 Task: Log work in the project AztecBridge for the issue 'Develop a new feature to allow for voice recognition and transcription' spent time as '6w 5d 23h 6m' and remaining time as '6w 4d 6h 24m' and add a flag. Now add the issue to the epic 'Data Warehousing Implementation'. Log work in the project AztecBridge for the issue 'Implement a new feature to allow for advanced search capabilities' spent time as '6w 4d 6h 50m' and remaining time as '2w 3d 9h 51m' and clone the issue. Now add the issue to the epic 'Search Engine Marketing (SEM) Implementation'
Action: Mouse moved to (252, 70)
Screenshot: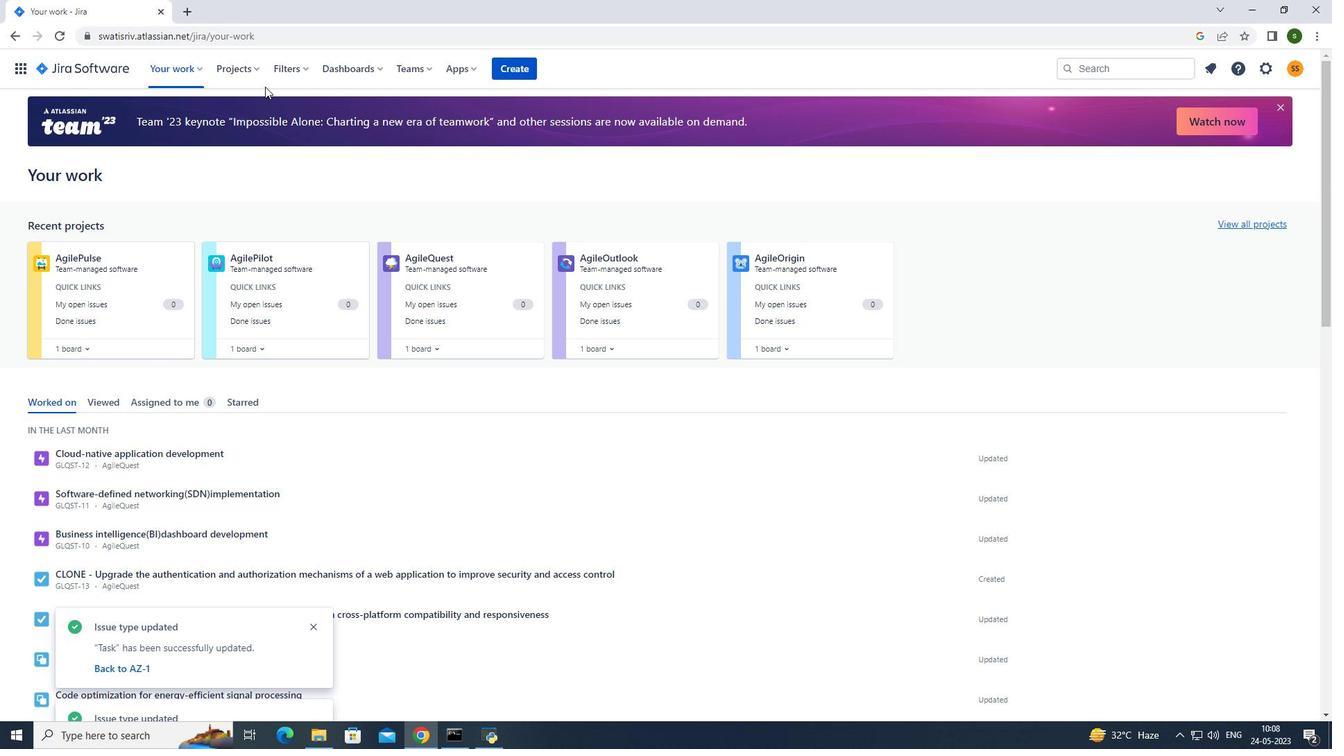 
Action: Mouse pressed left at (252, 70)
Screenshot: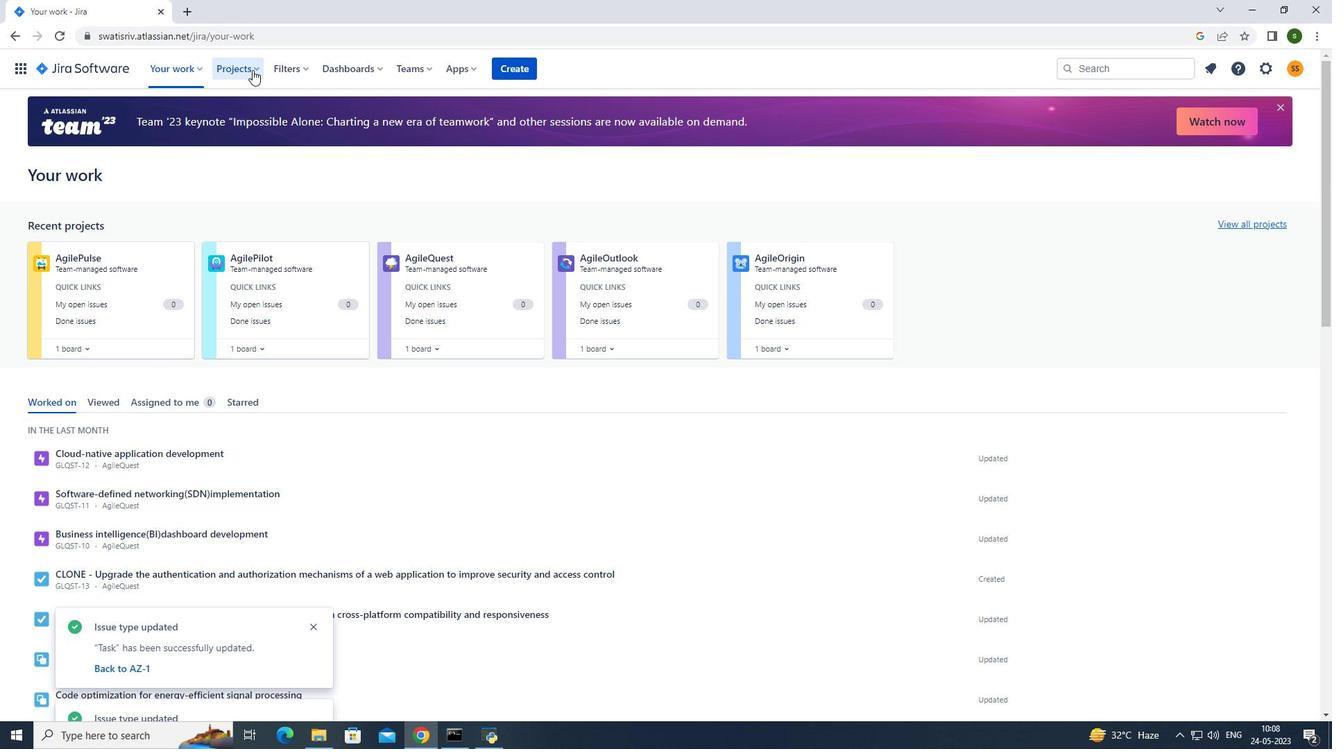 
Action: Mouse moved to (263, 122)
Screenshot: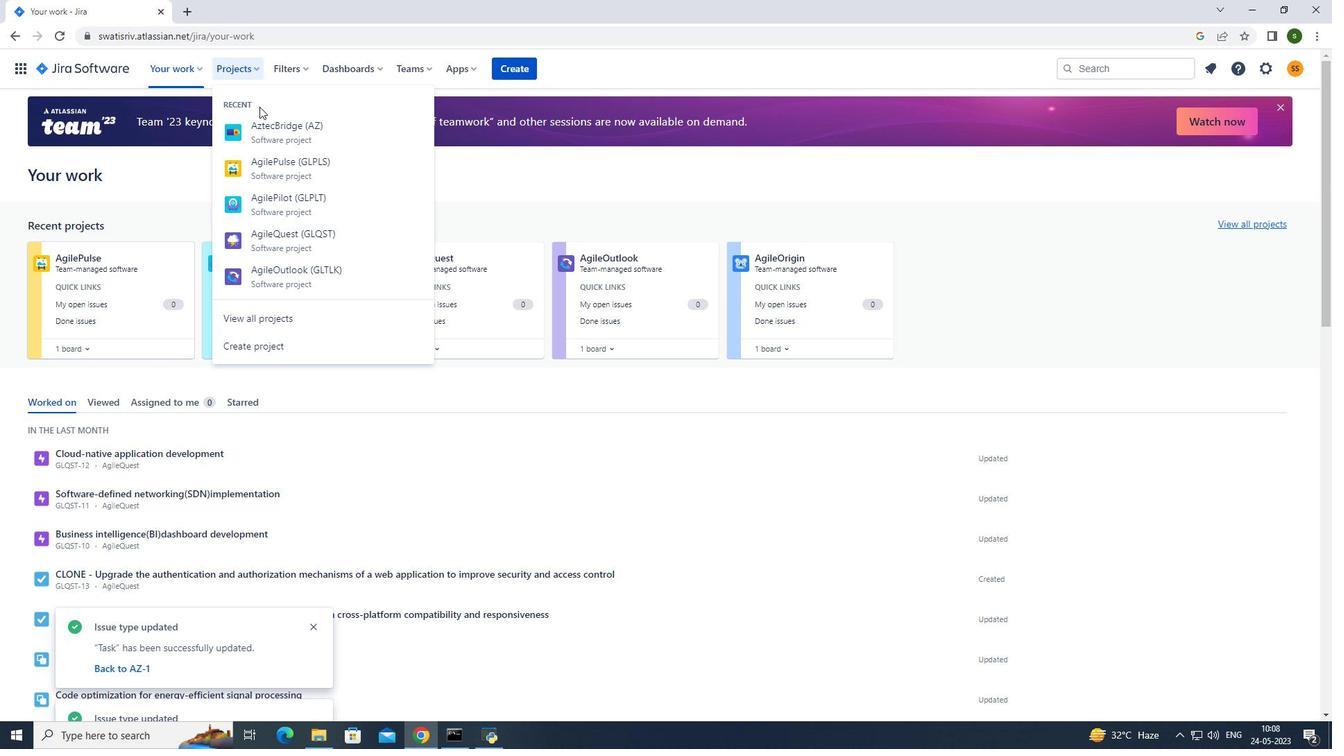 
Action: Mouse pressed left at (263, 122)
Screenshot: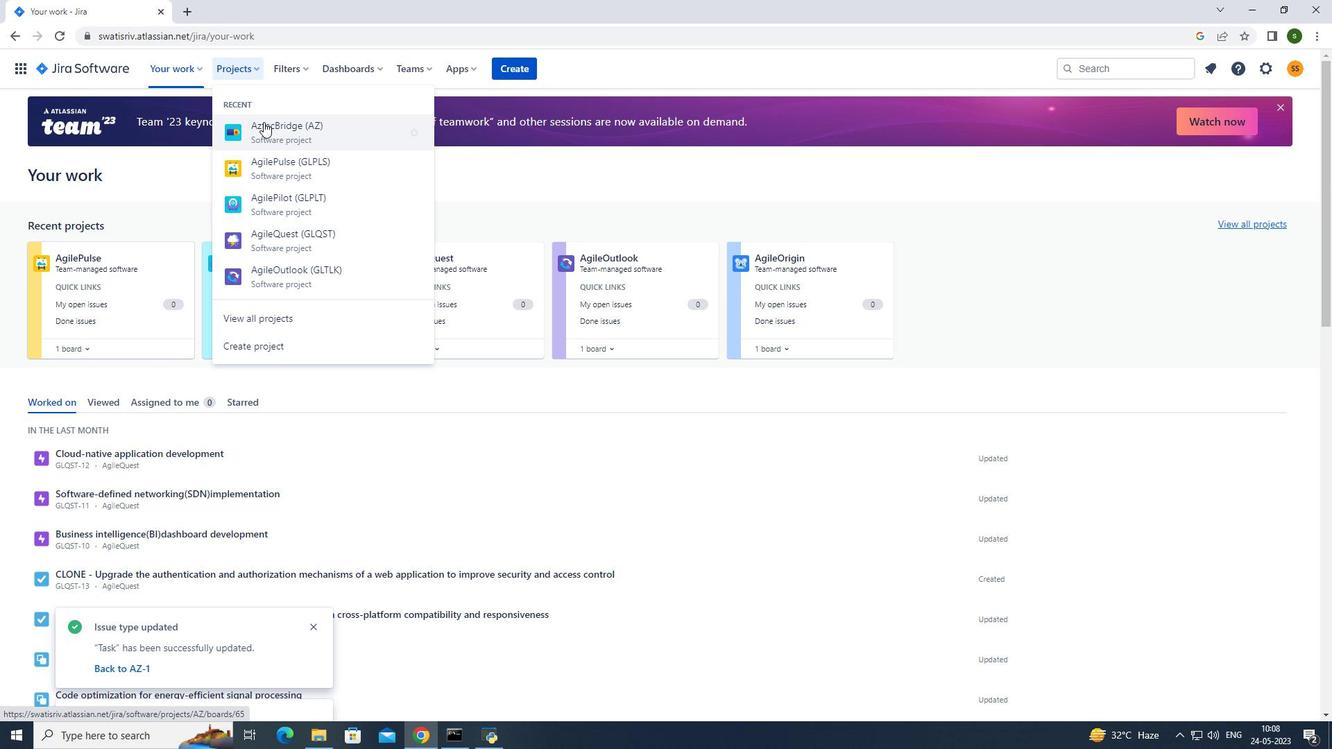 
Action: Mouse moved to (123, 217)
Screenshot: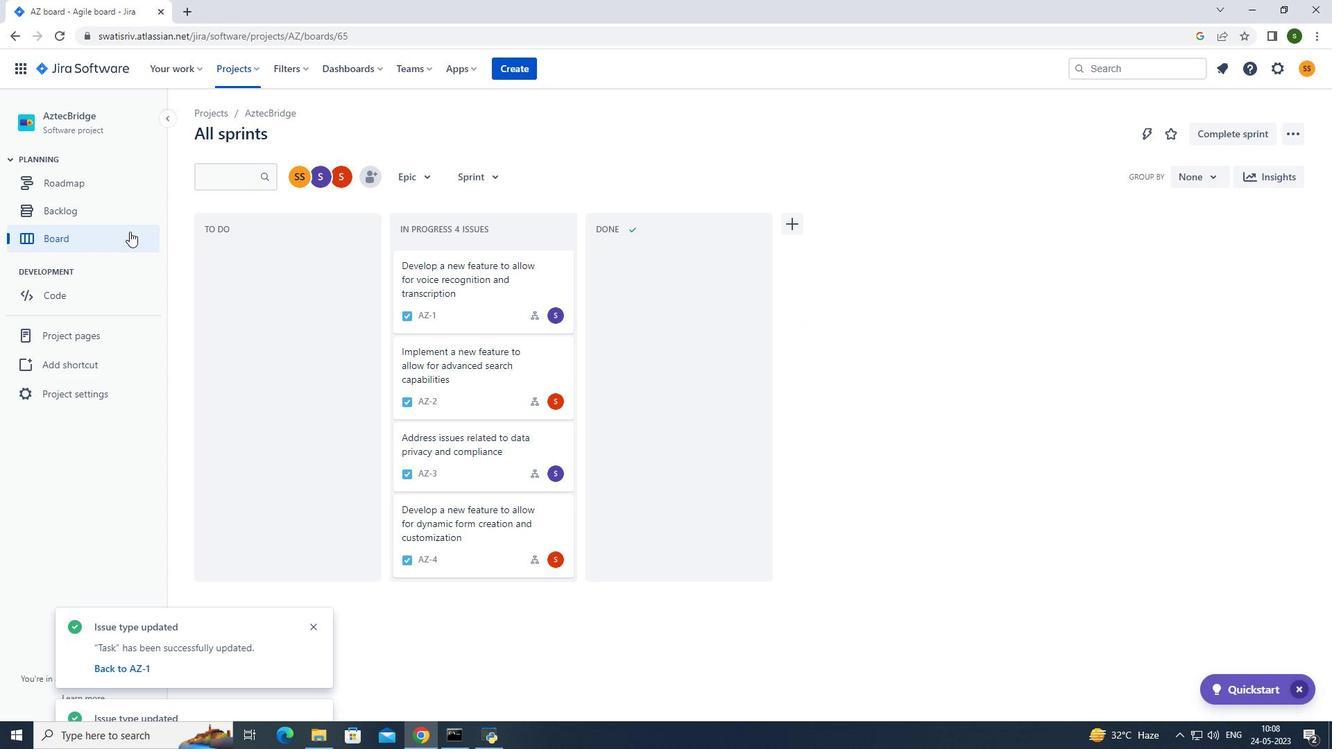 
Action: Mouse pressed left at (123, 217)
Screenshot: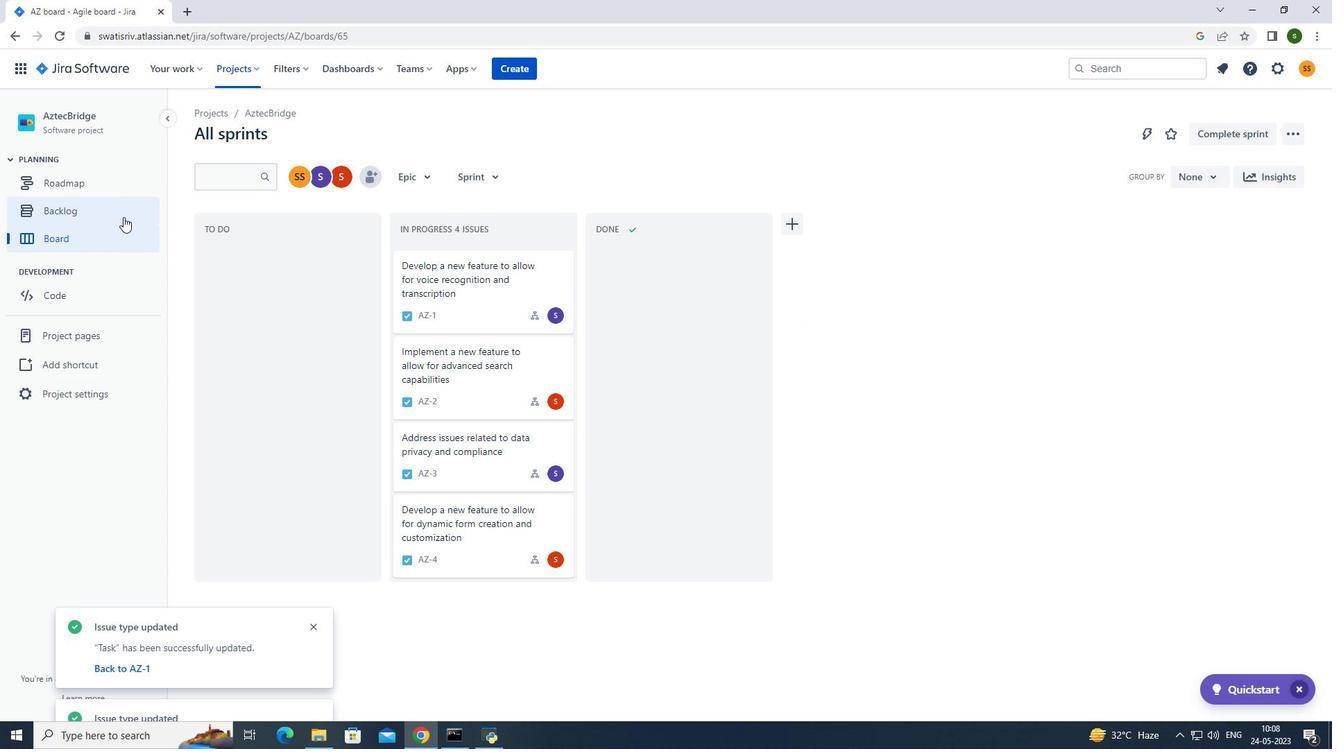 
Action: Mouse moved to (987, 246)
Screenshot: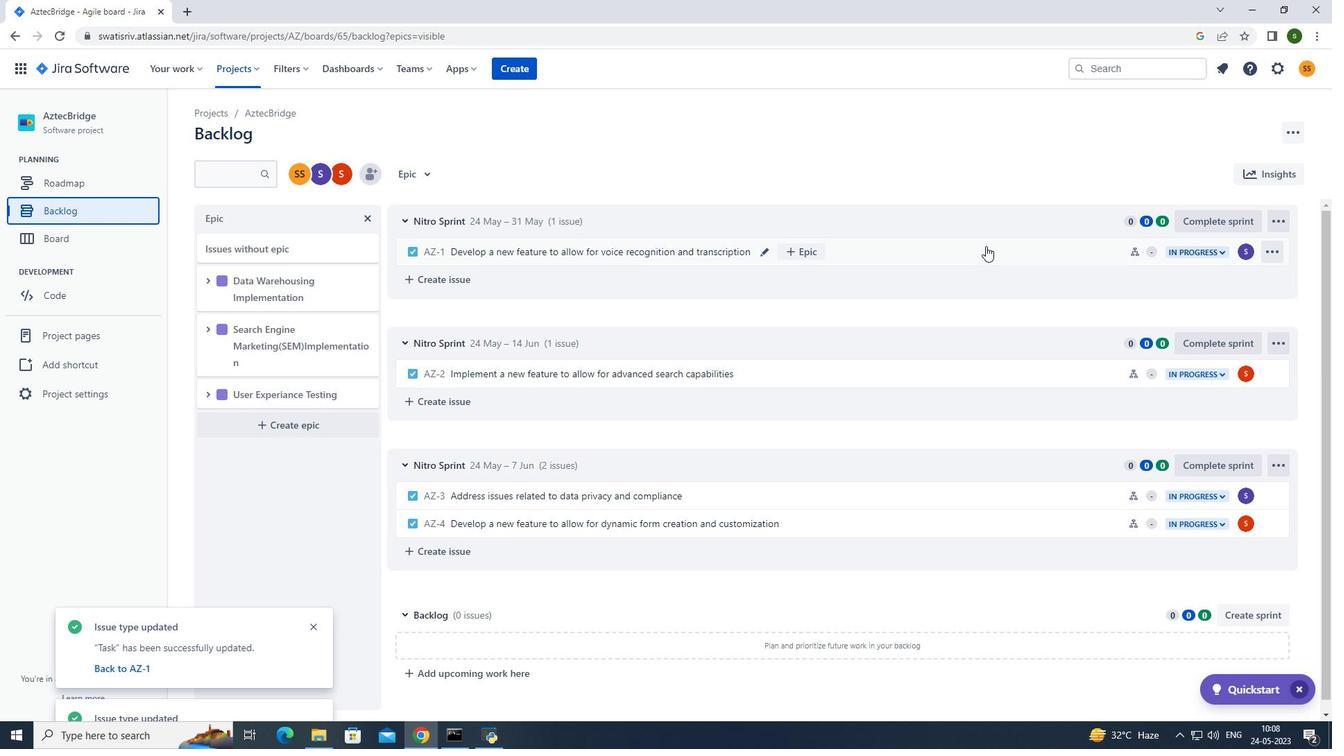 
Action: Mouse pressed left at (987, 246)
Screenshot: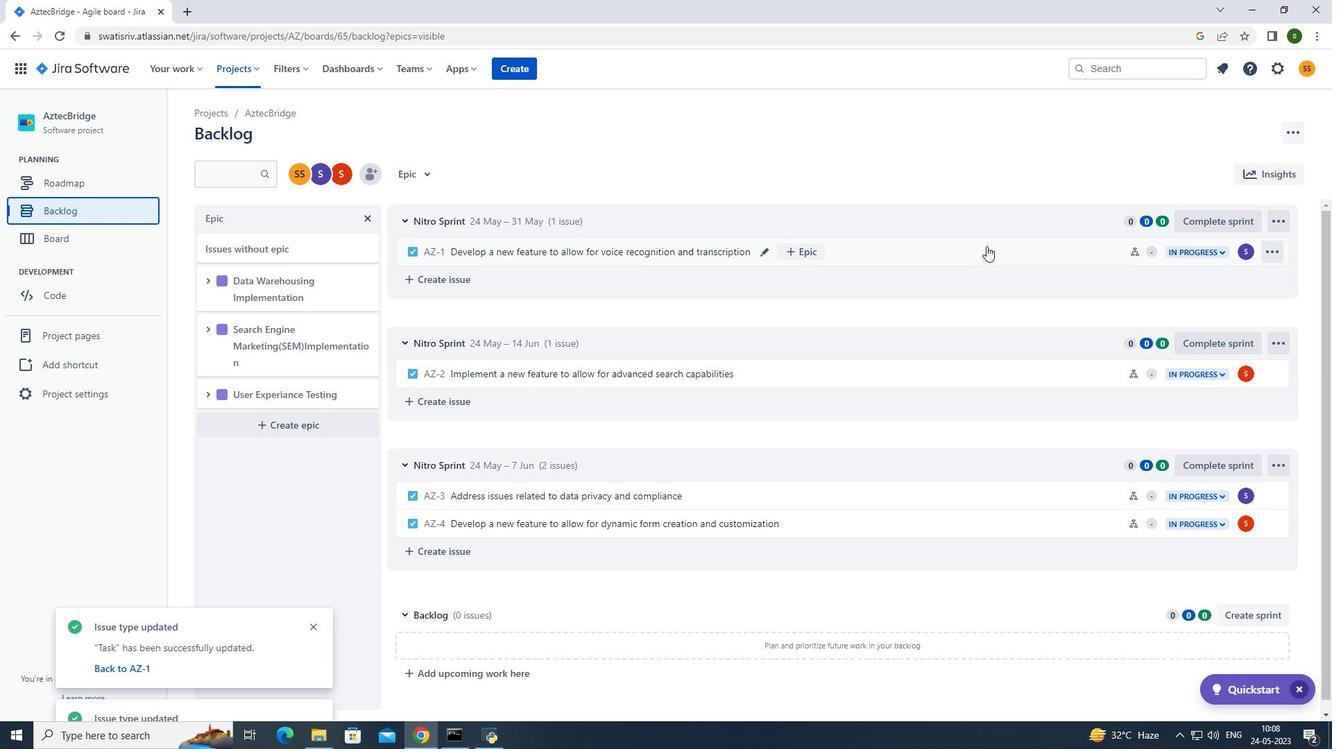 
Action: Mouse moved to (1271, 208)
Screenshot: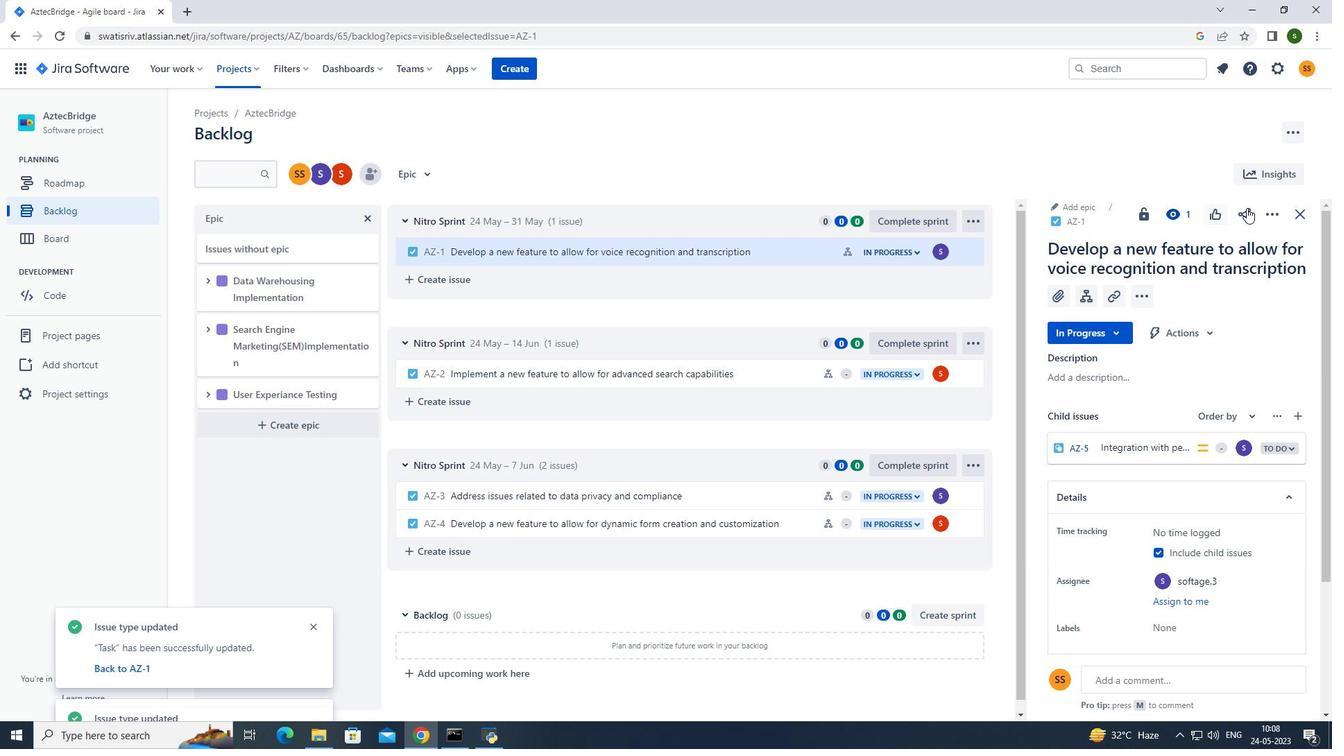 
Action: Mouse pressed left at (1271, 208)
Screenshot: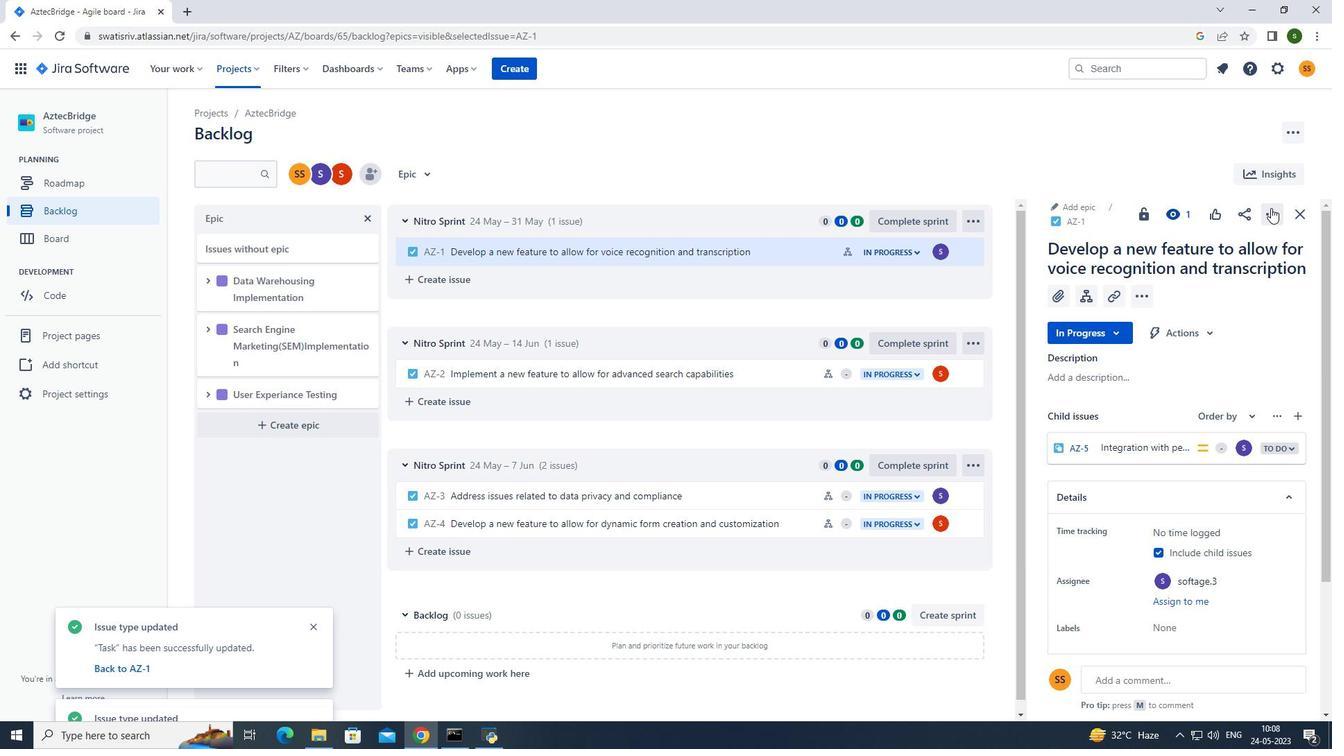 
Action: Mouse moved to (1253, 245)
Screenshot: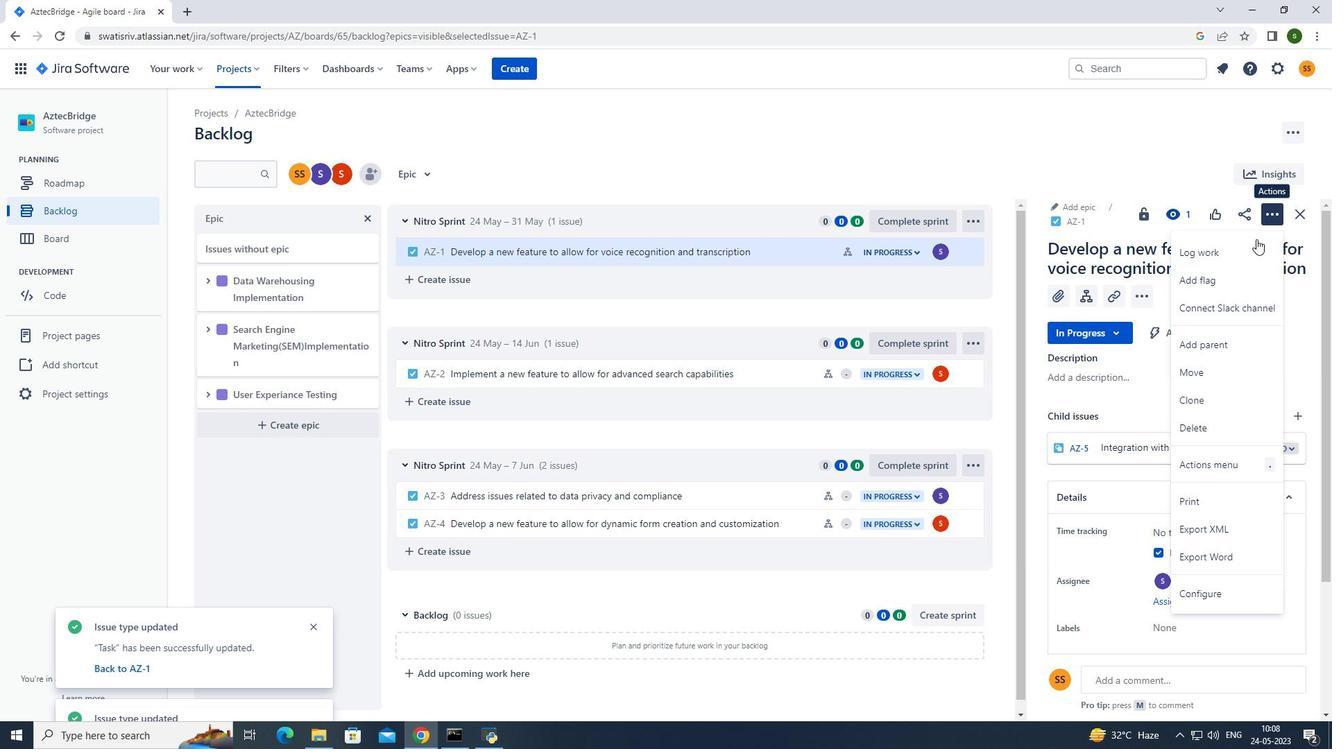
Action: Mouse pressed left at (1253, 245)
Screenshot: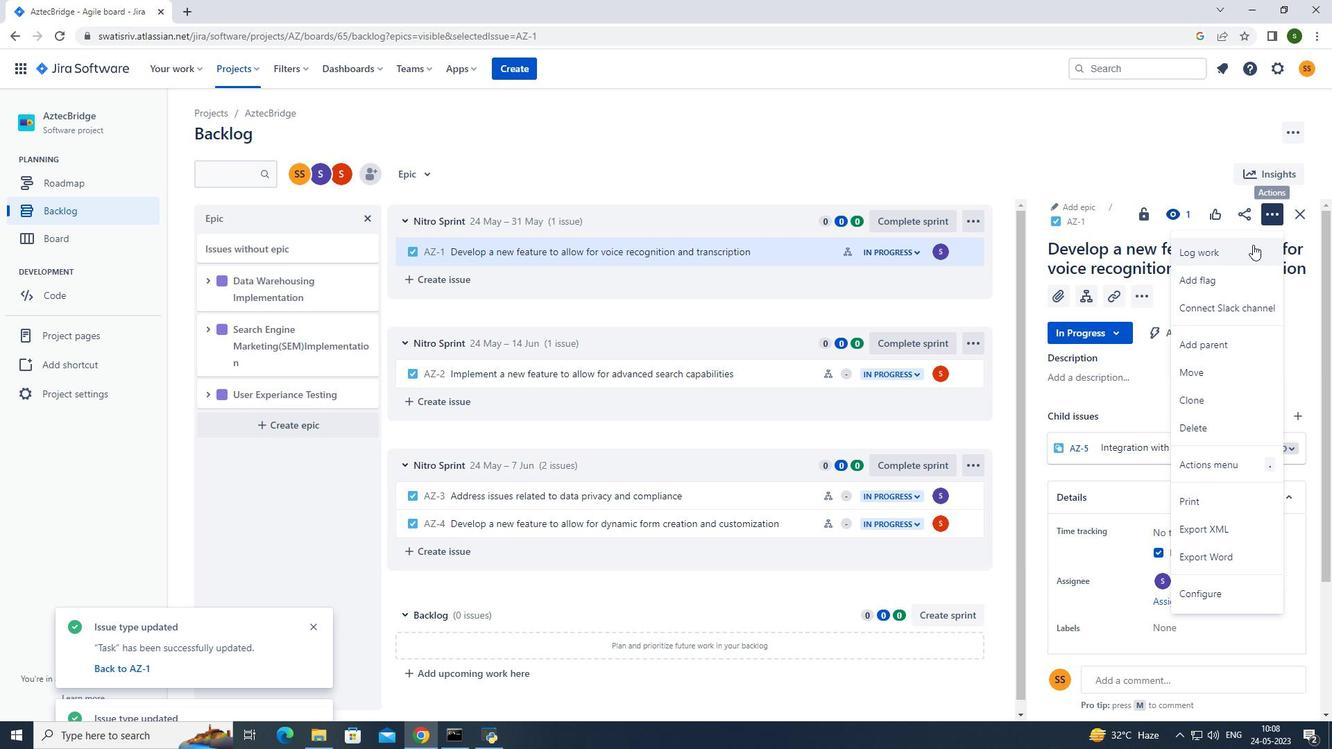 
Action: Mouse moved to (567, 212)
Screenshot: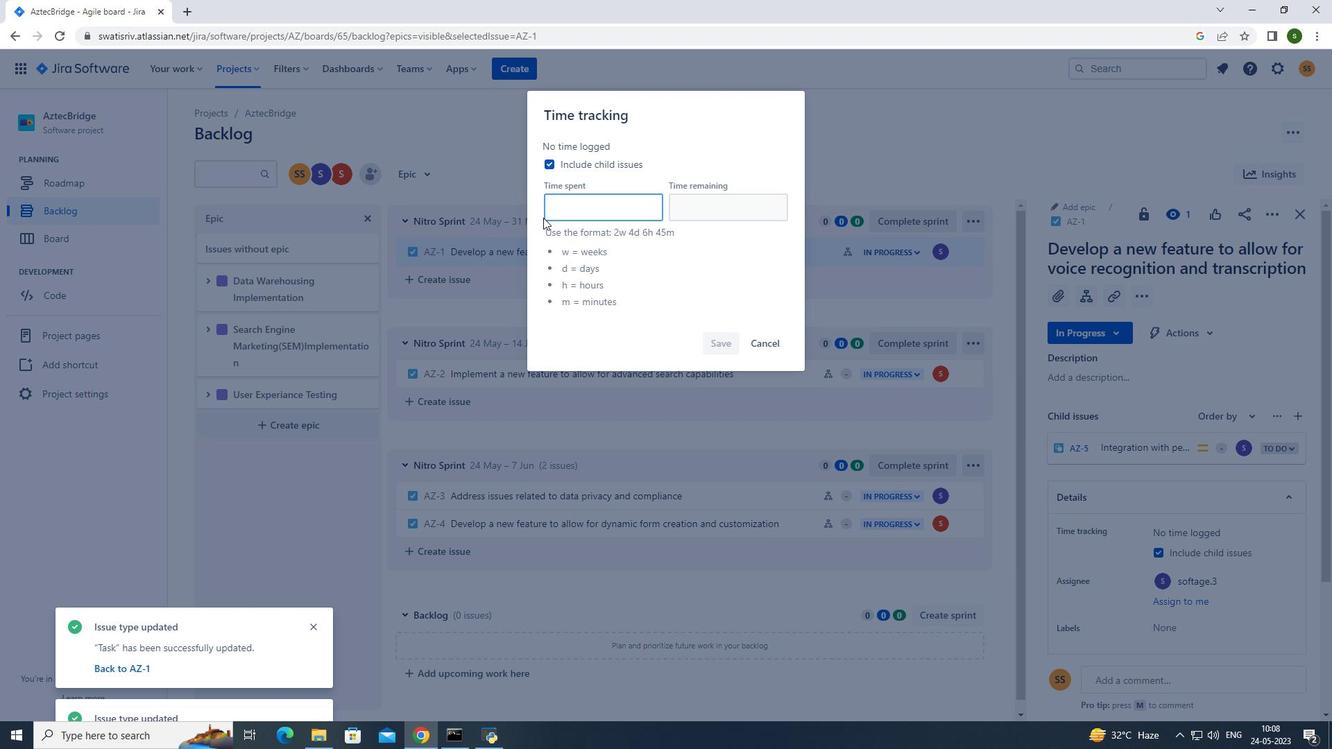 
Action: Mouse pressed left at (567, 212)
Screenshot: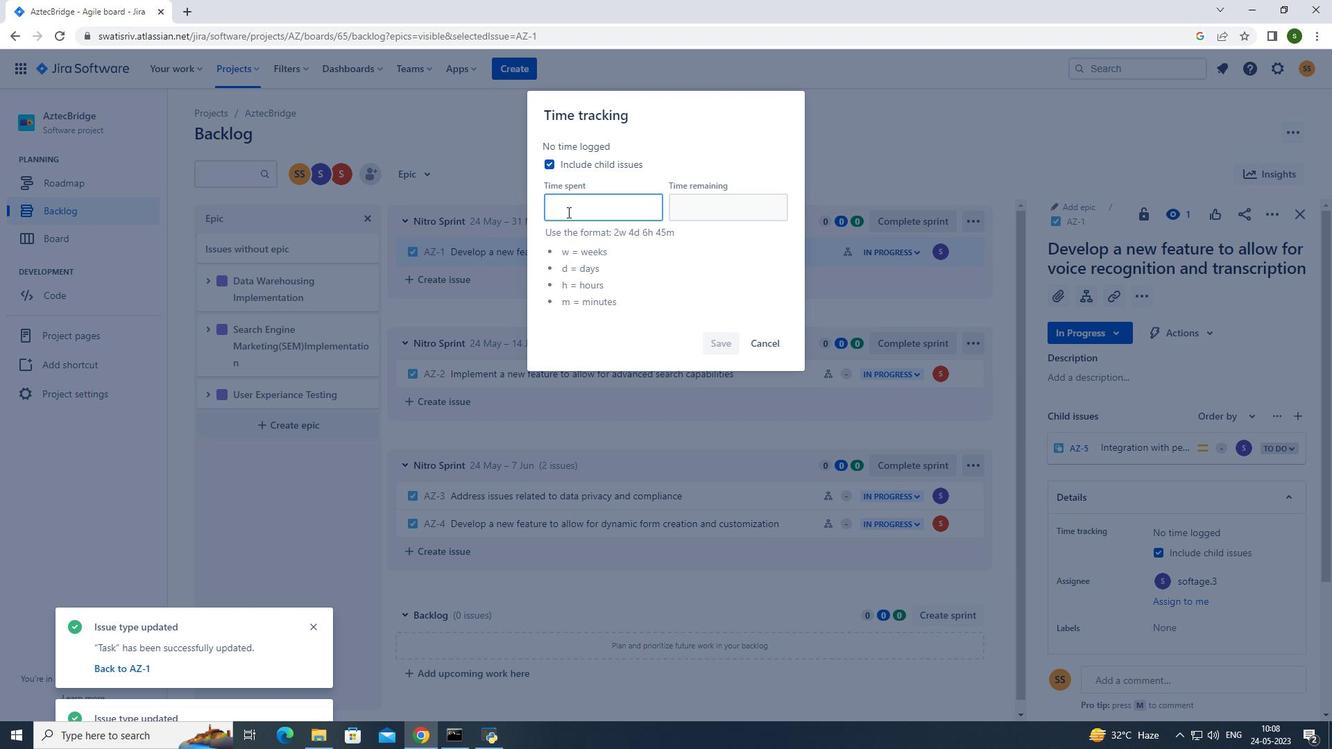 
Action: Key pressed 6<Key.caps_lock>W<Key.backspace><Key.caps_lock>w<Key.space>5d<Key.space>23h<Key.space>6m
Screenshot: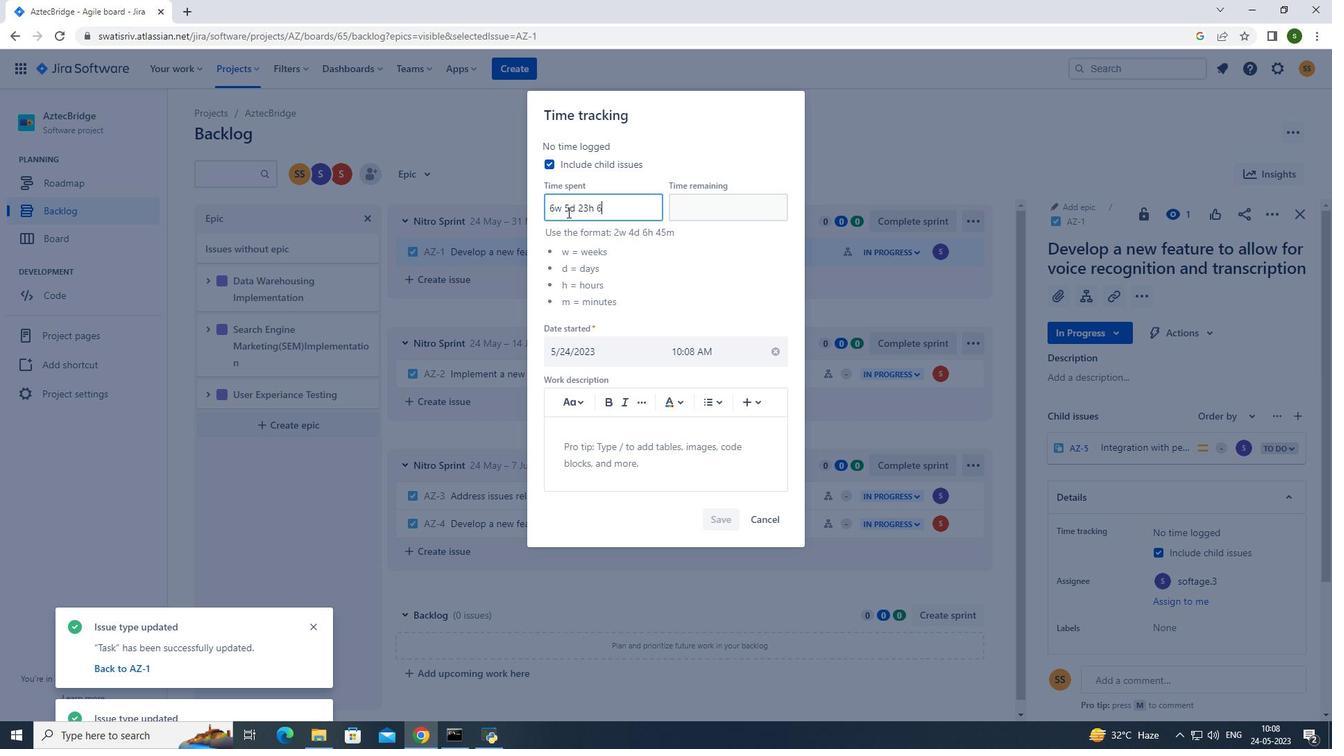
Action: Mouse moved to (746, 211)
Screenshot: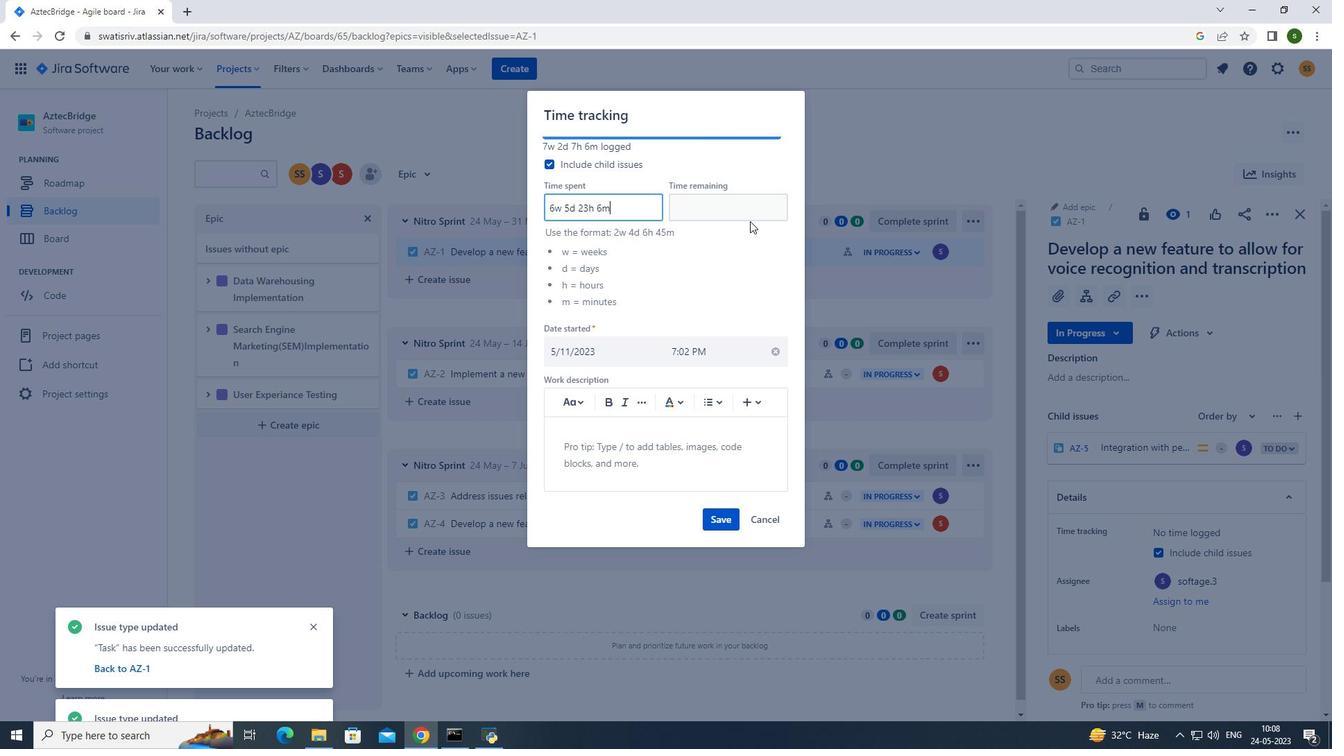 
Action: Mouse pressed left at (746, 211)
Screenshot: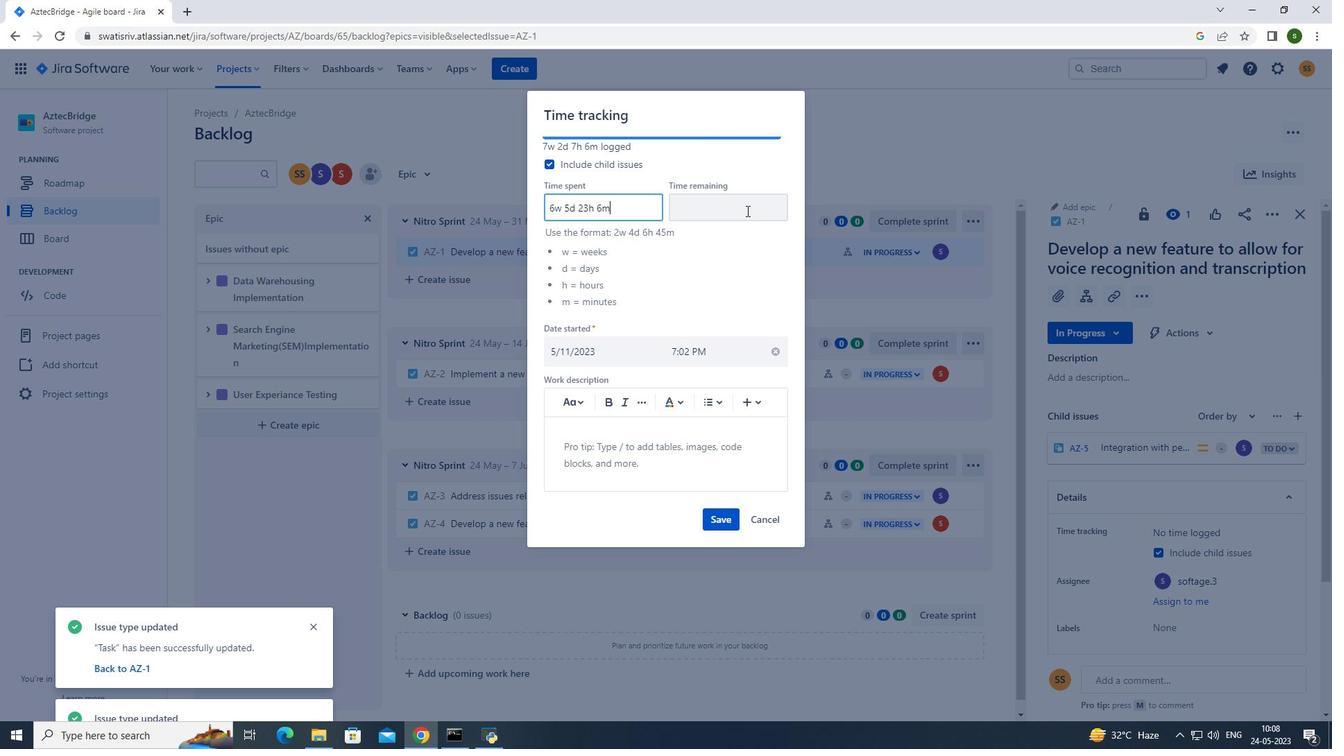 
Action: Mouse moved to (744, 211)
Screenshot: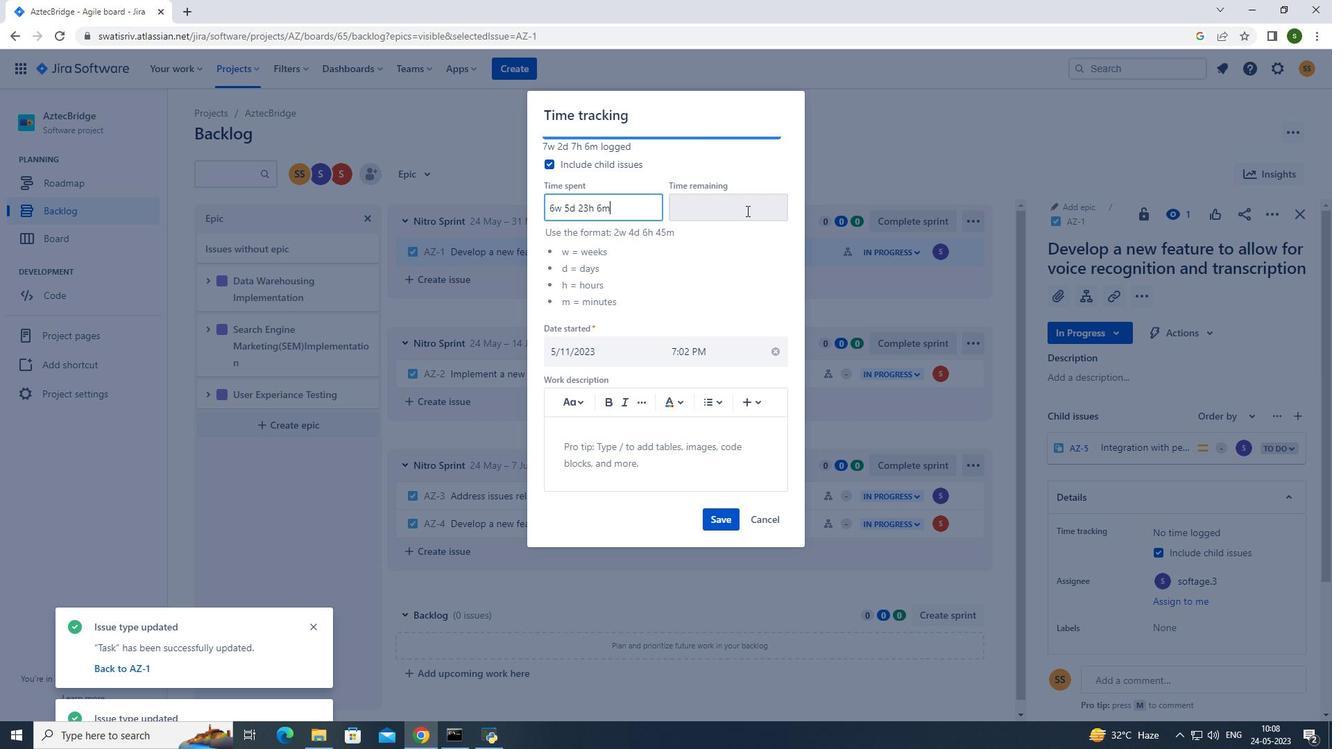 
Action: Key pressed 6w<Key.space>4d<Key.space>6h<Key.space>24m
Screenshot: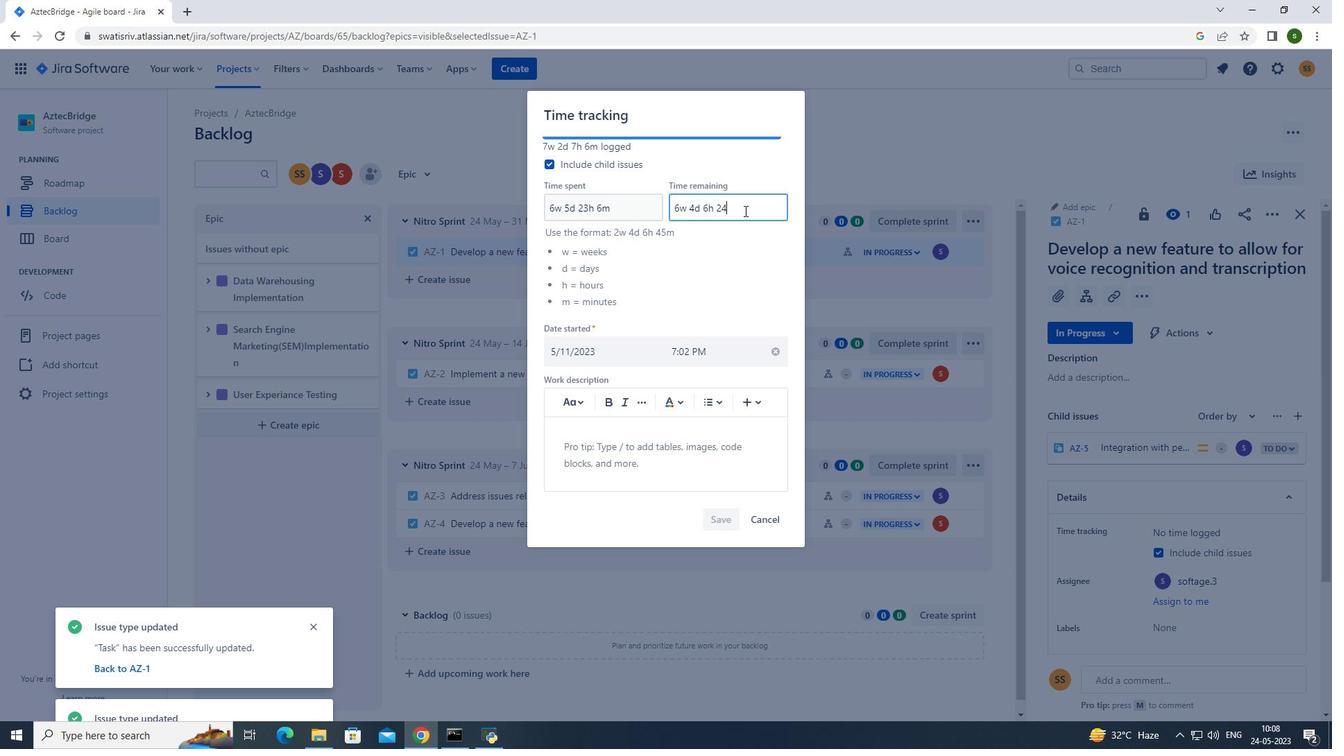 
Action: Mouse moved to (720, 518)
Screenshot: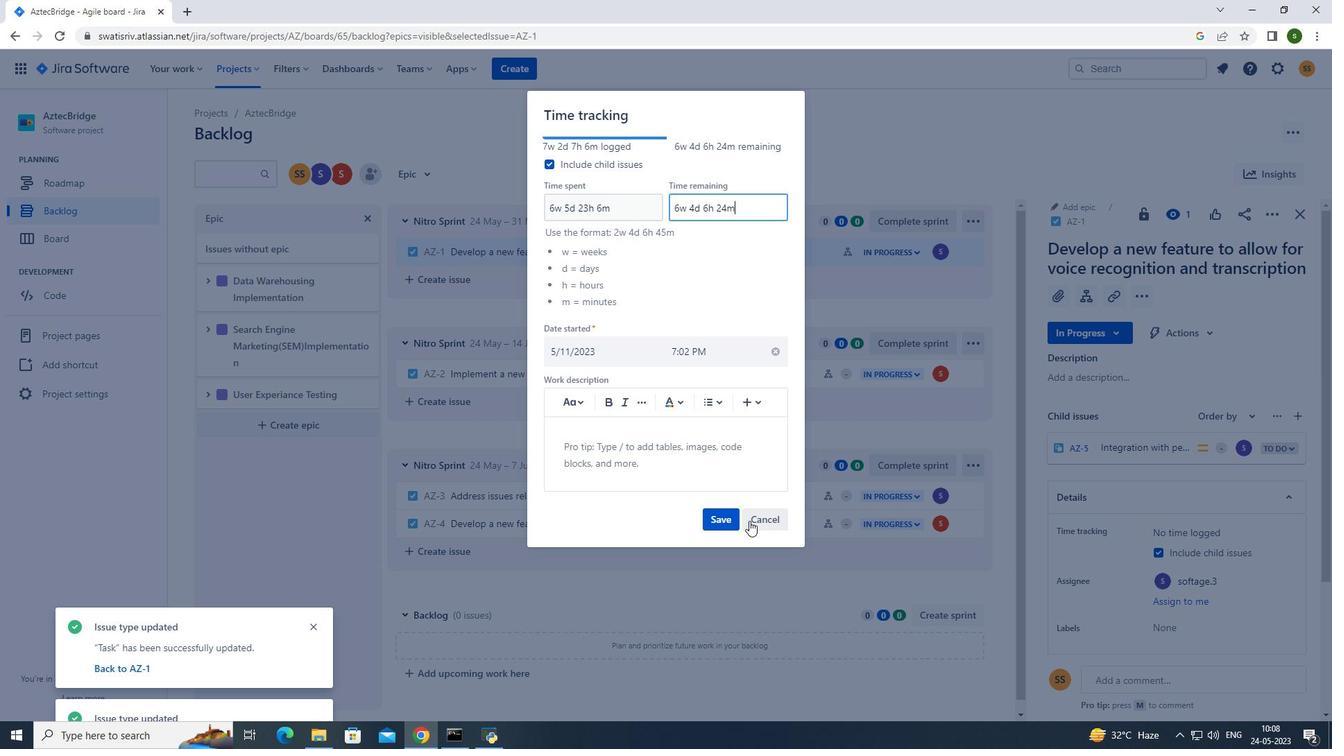 
Action: Mouse pressed left at (720, 518)
Screenshot: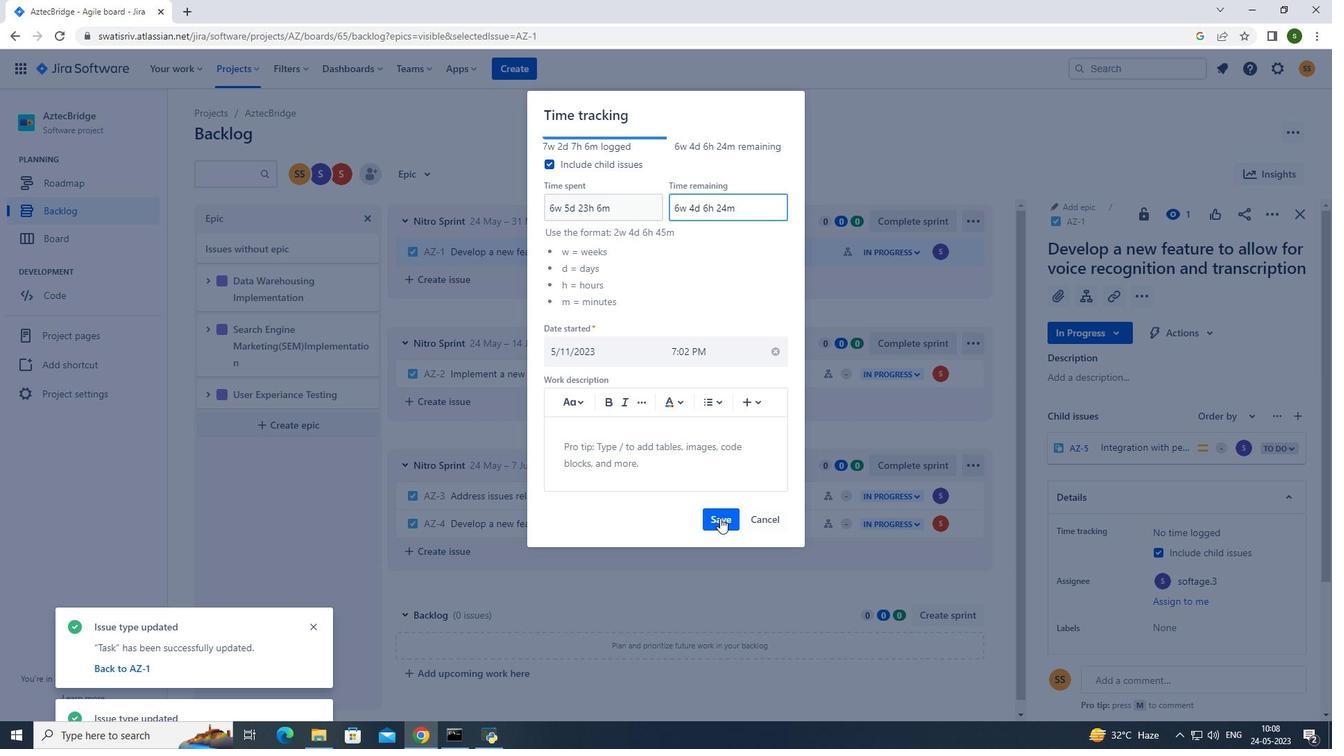 
Action: Mouse moved to (1273, 211)
Screenshot: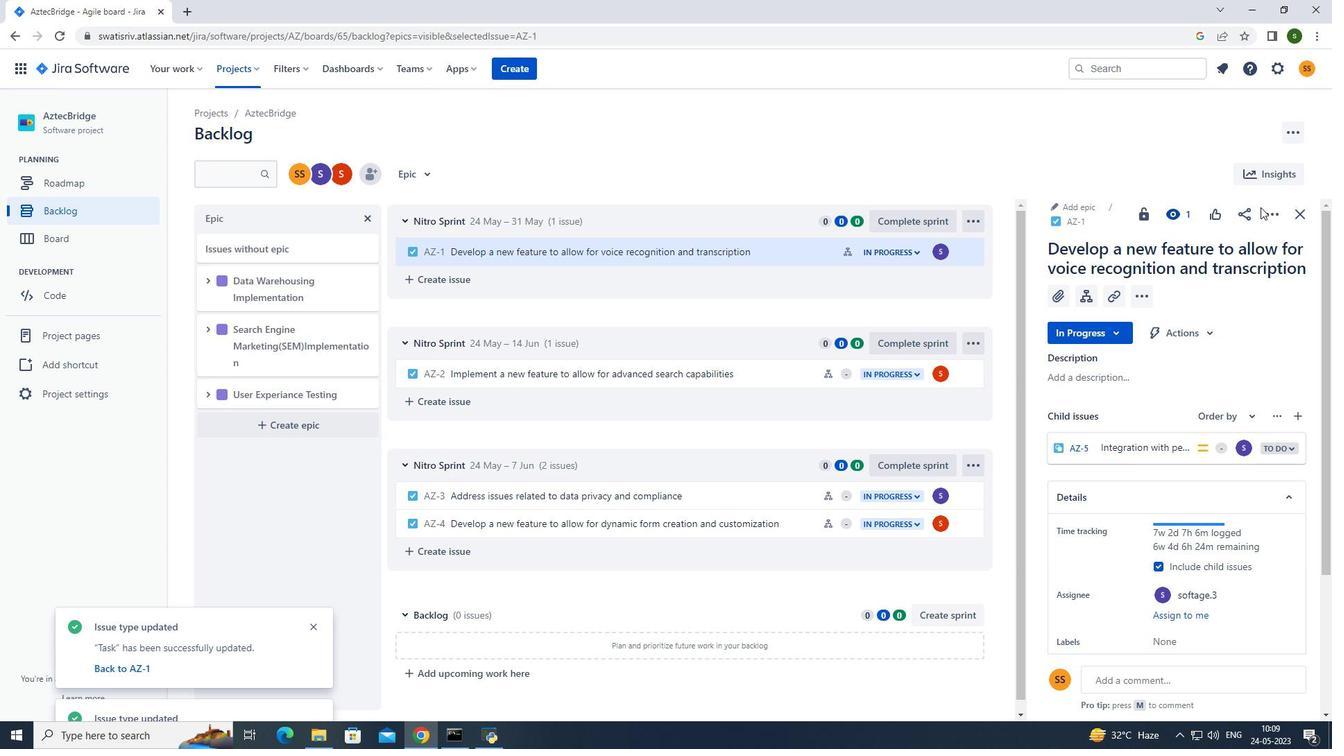 
Action: Mouse pressed left at (1273, 211)
Screenshot: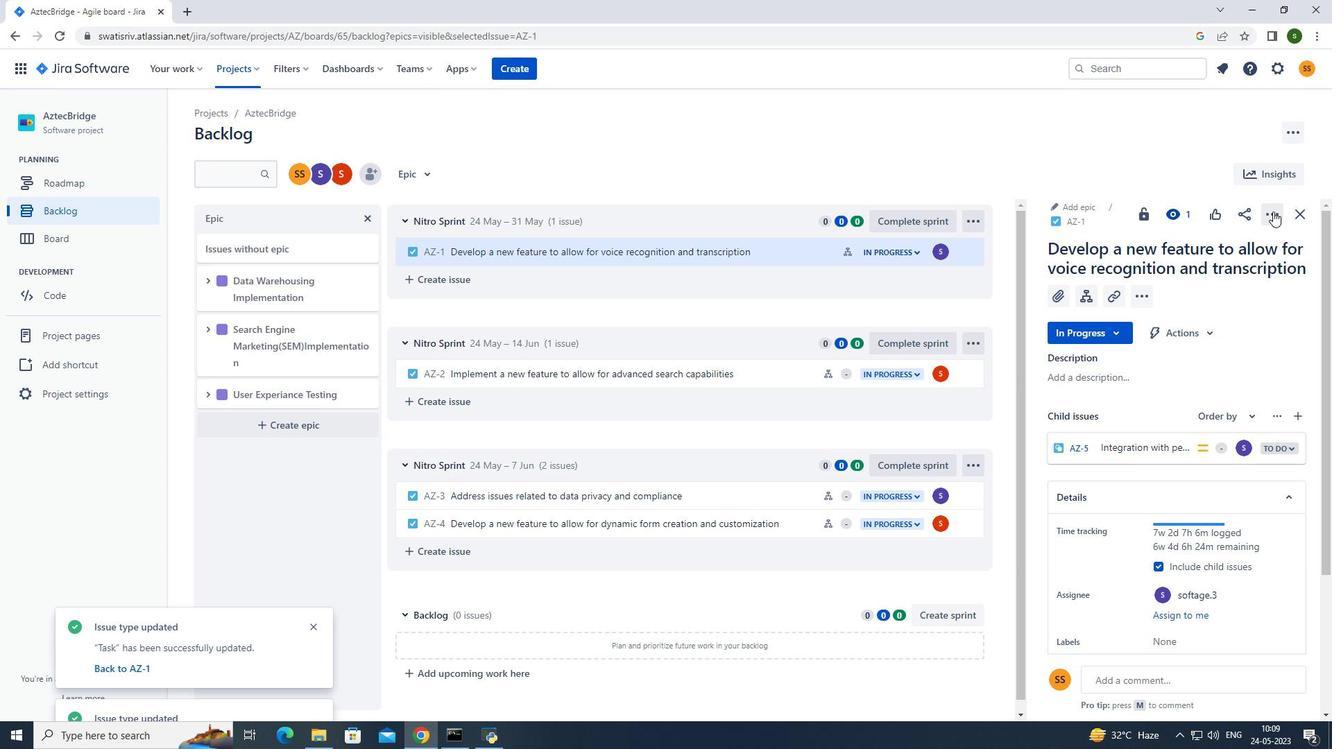 
Action: Mouse moved to (1225, 276)
Screenshot: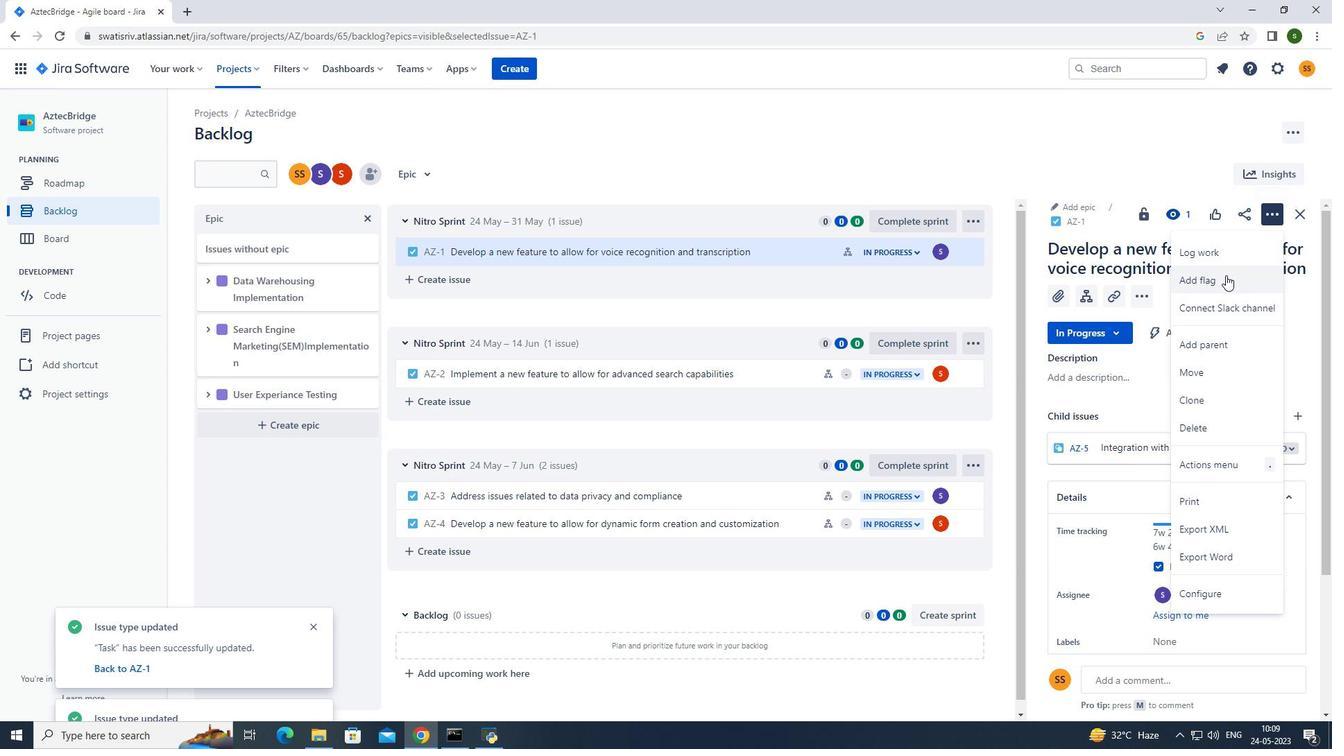 
Action: Mouse pressed left at (1225, 276)
Screenshot: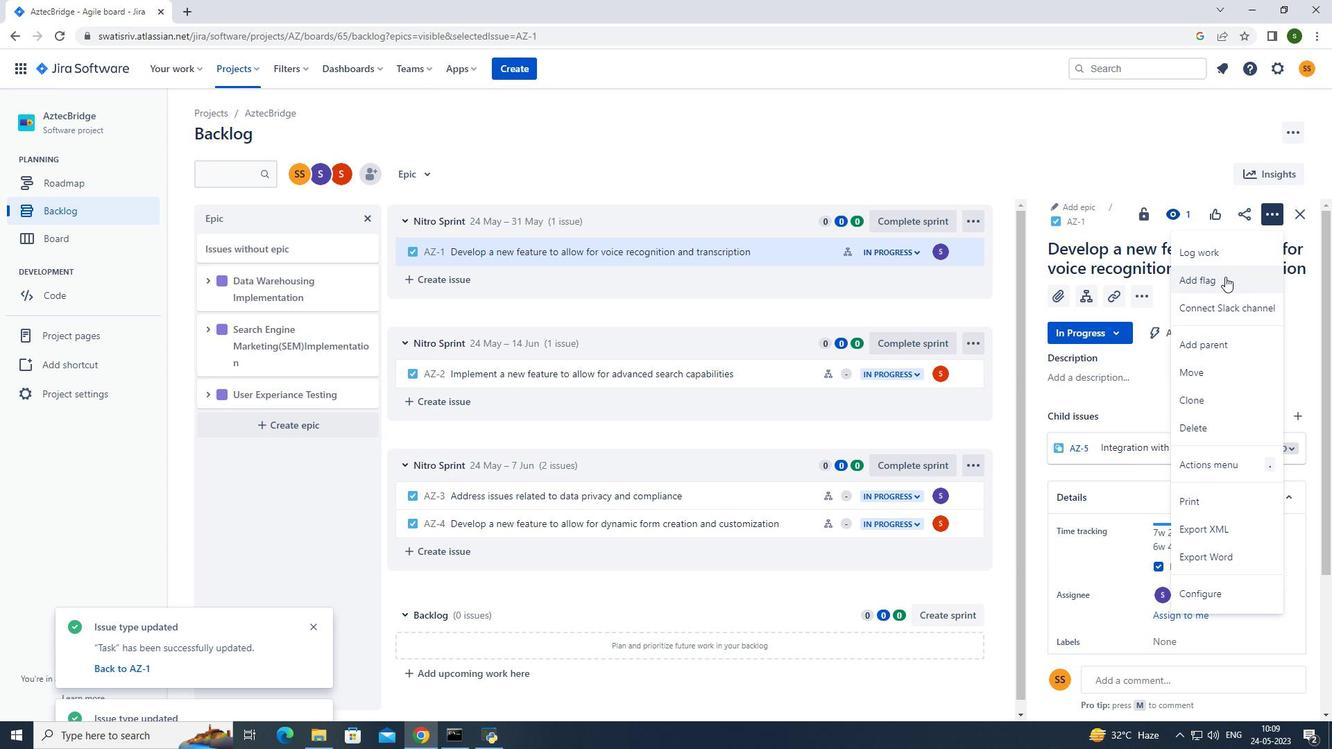 
Action: Mouse moved to (973, 217)
Screenshot: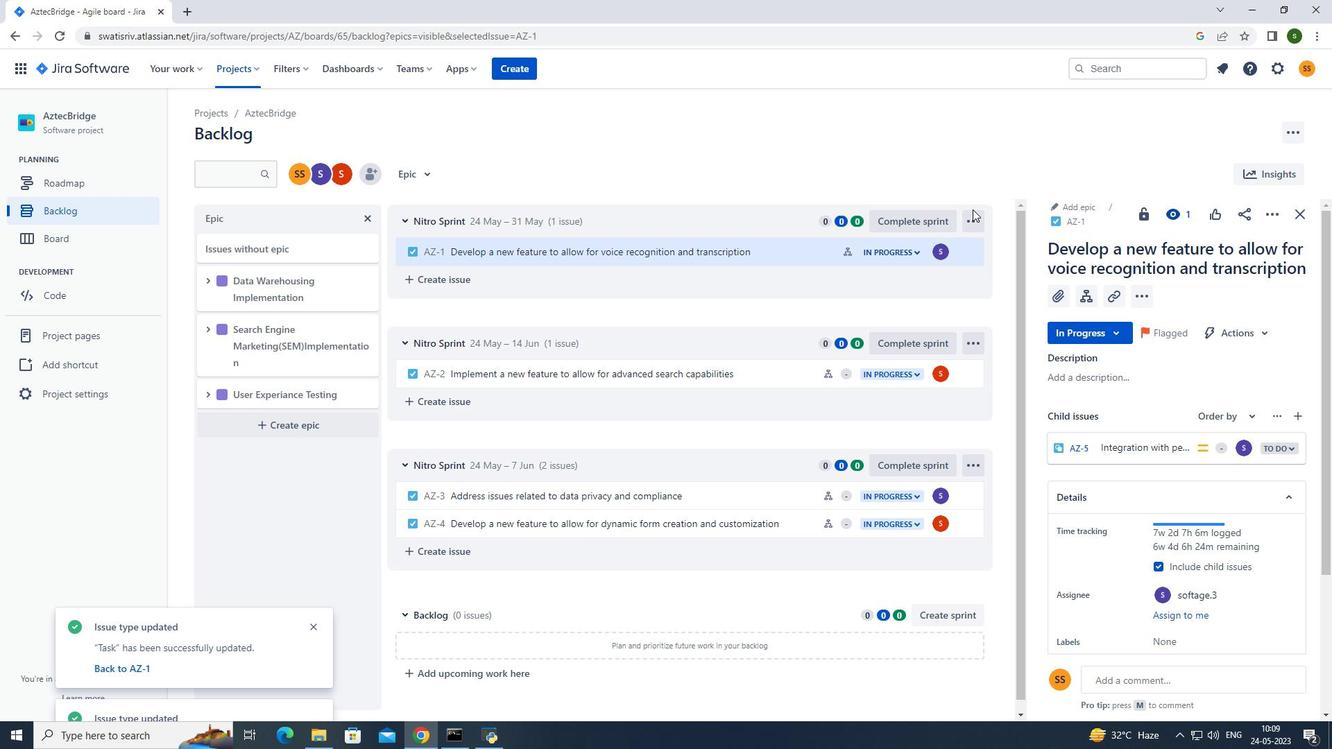 
Action: Mouse pressed left at (973, 217)
Screenshot: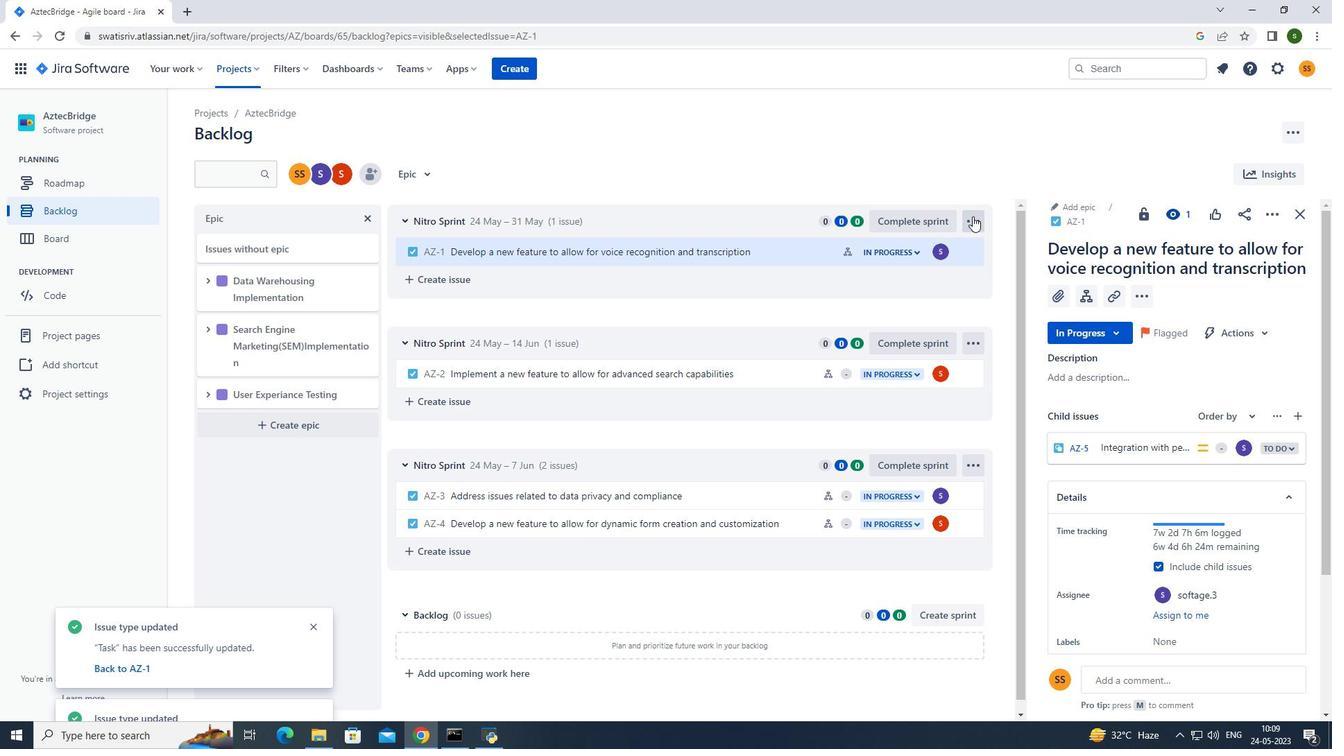
Action: Mouse moved to (1269, 219)
Screenshot: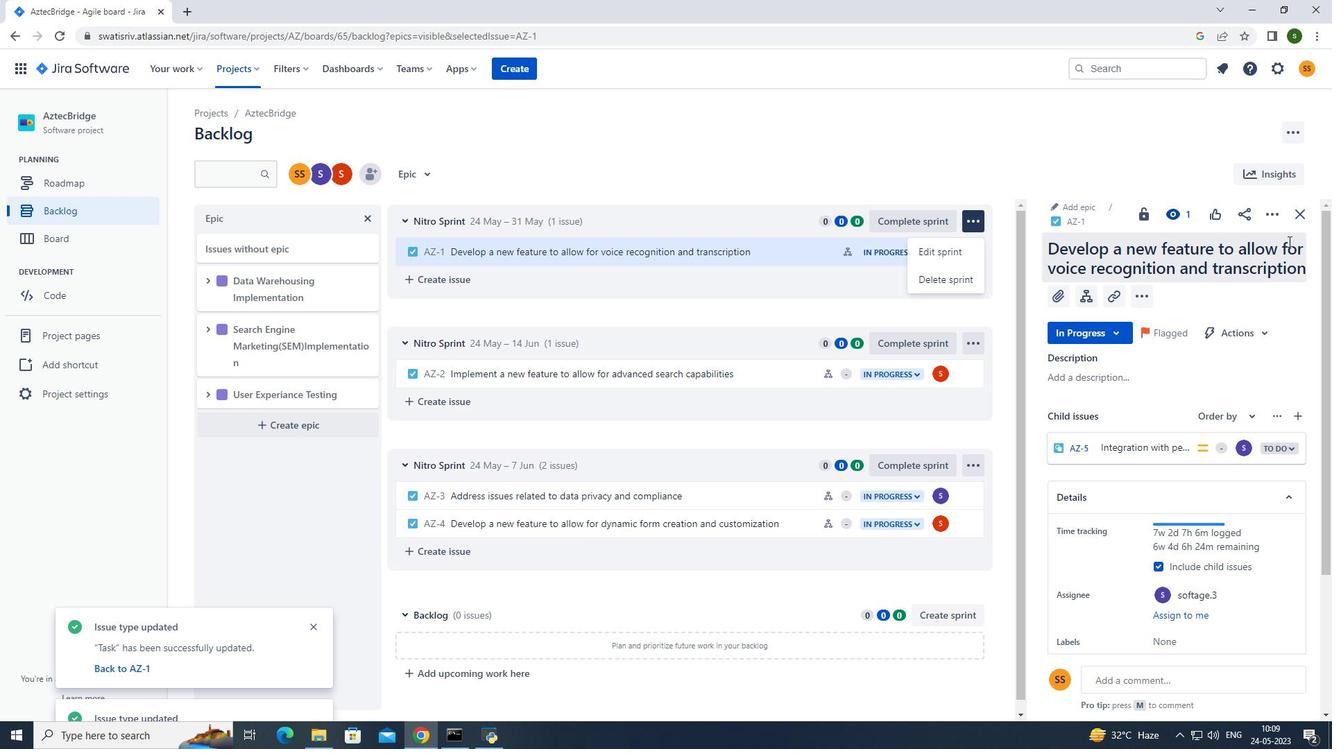 
Action: Mouse pressed left at (1269, 219)
Screenshot: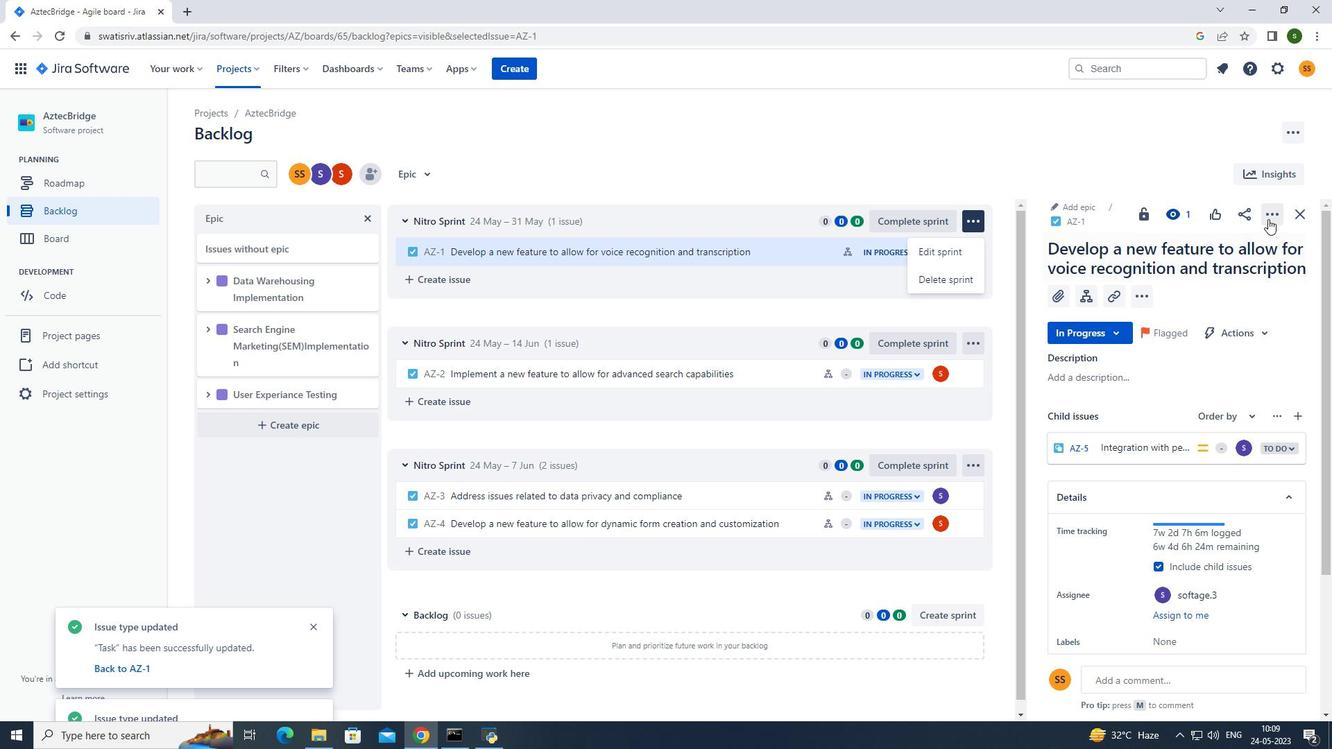 
Action: Mouse pressed left at (1269, 219)
Screenshot: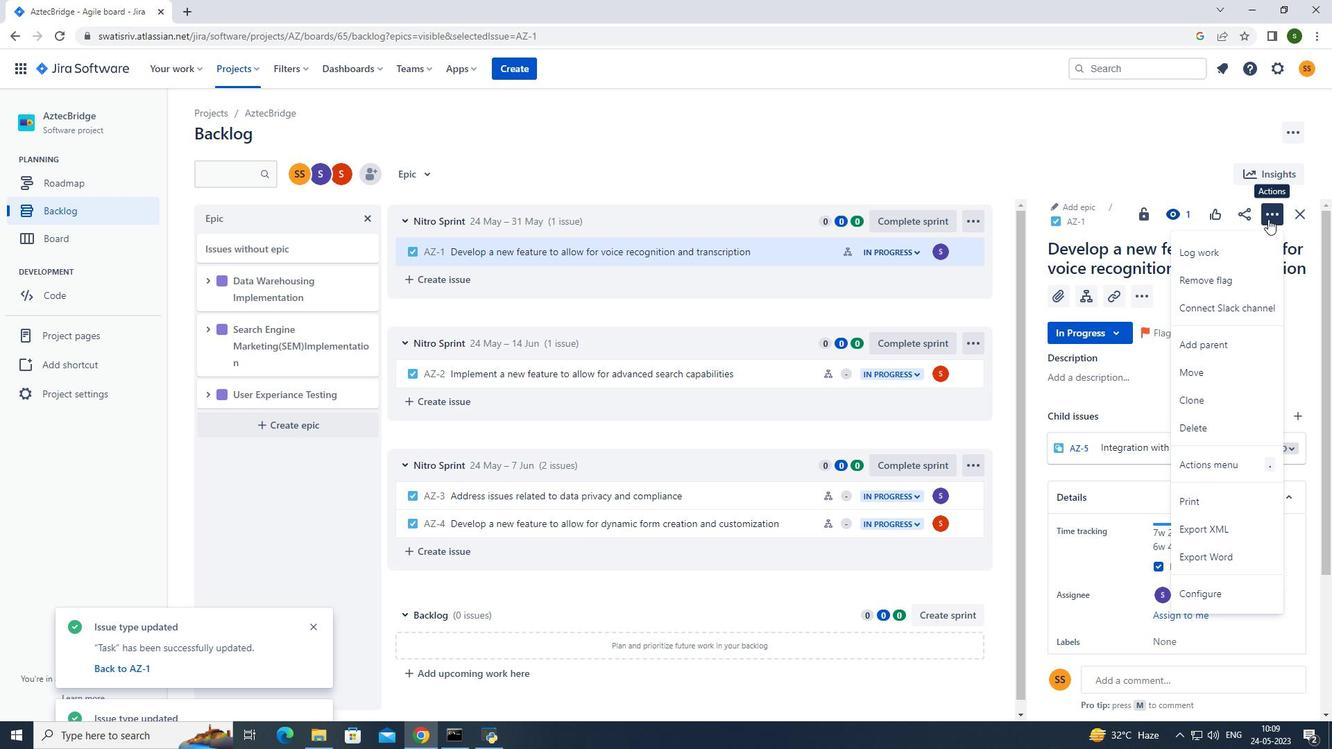 
Action: Mouse moved to (422, 174)
Screenshot: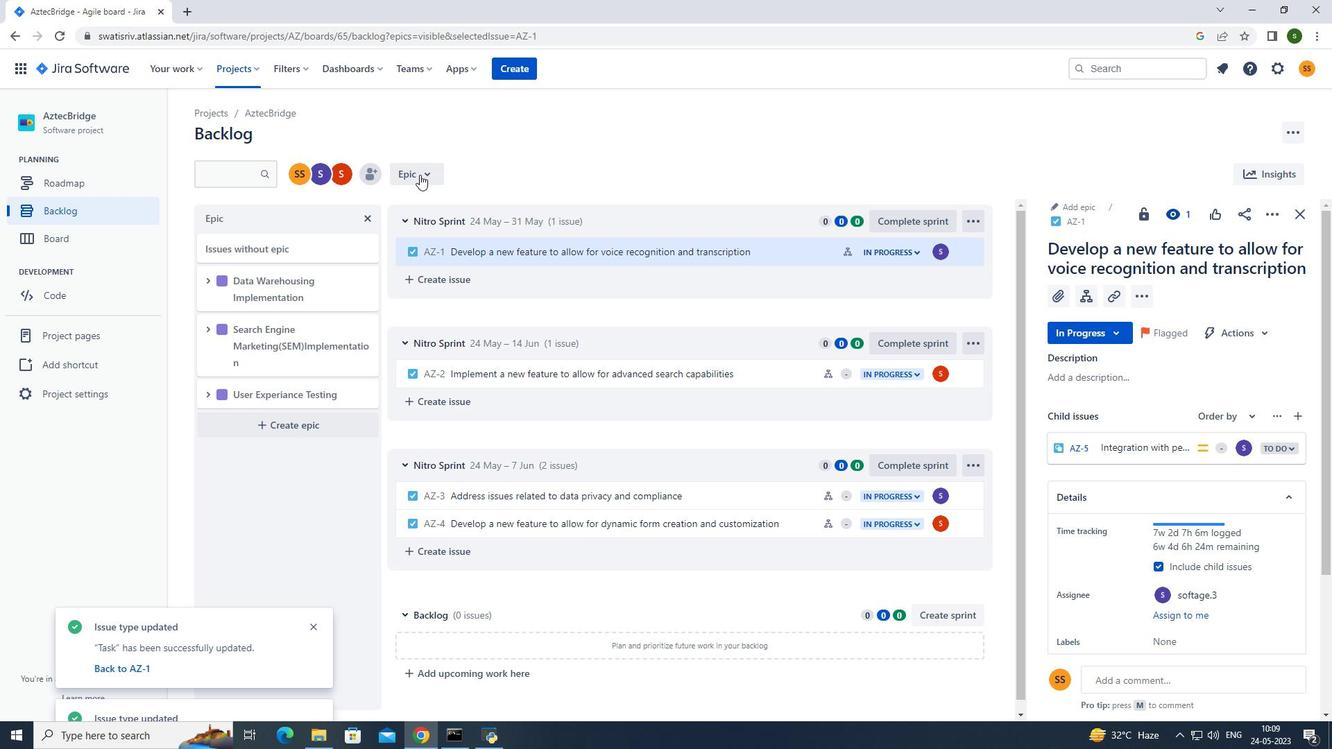 
Action: Mouse pressed left at (422, 174)
Screenshot: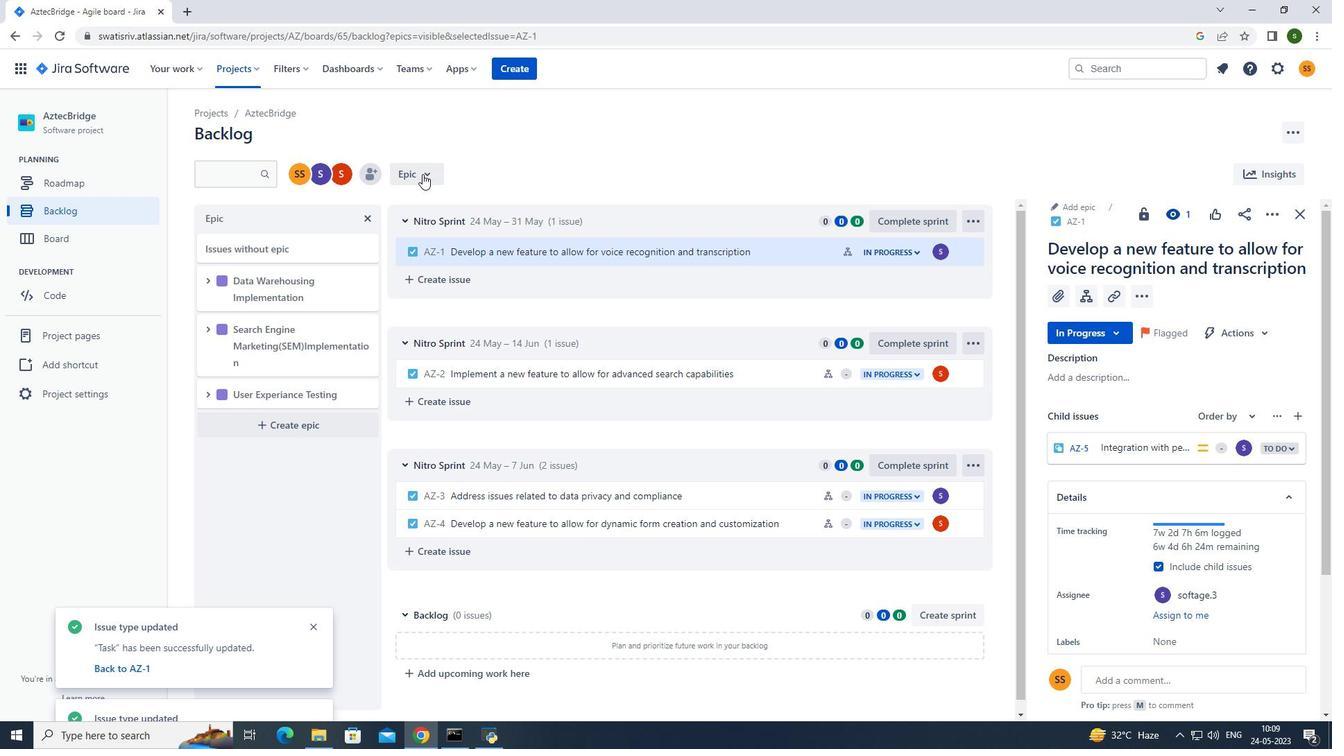 
Action: Mouse moved to (456, 234)
Screenshot: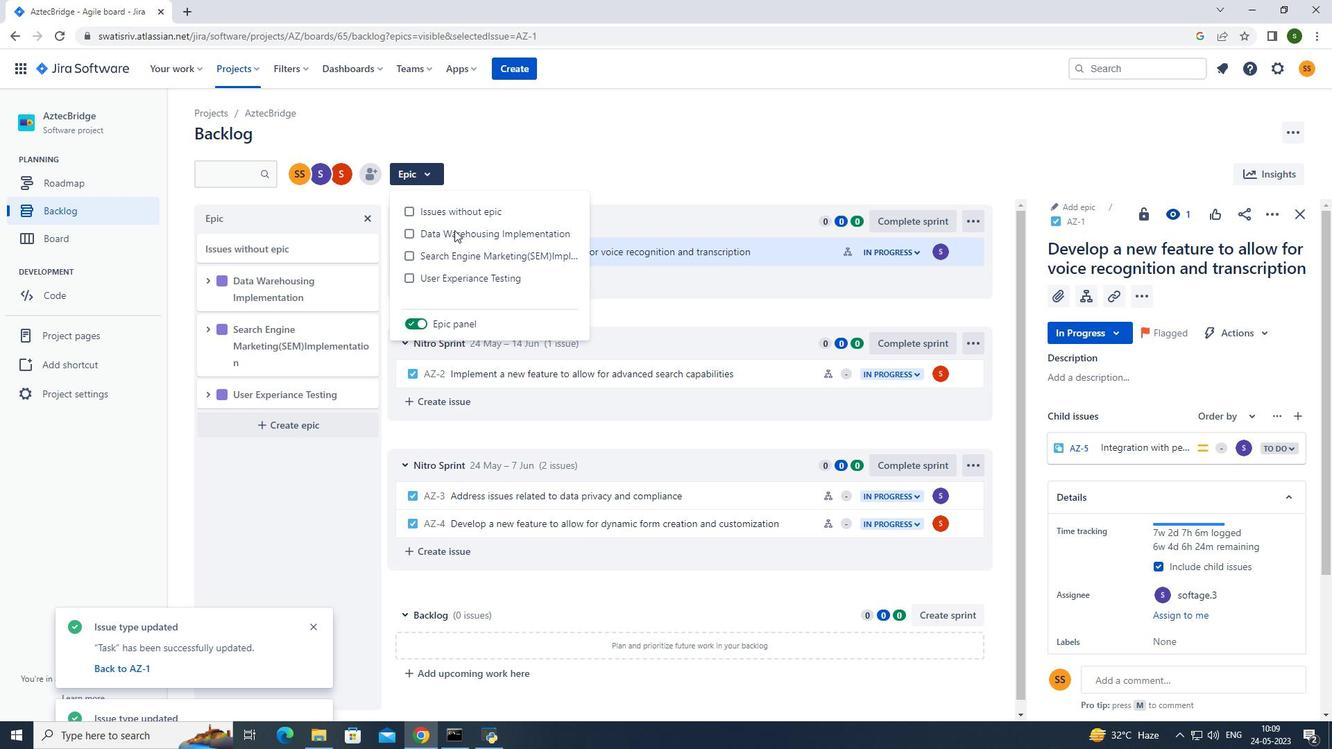 
Action: Mouse pressed left at (456, 234)
Screenshot: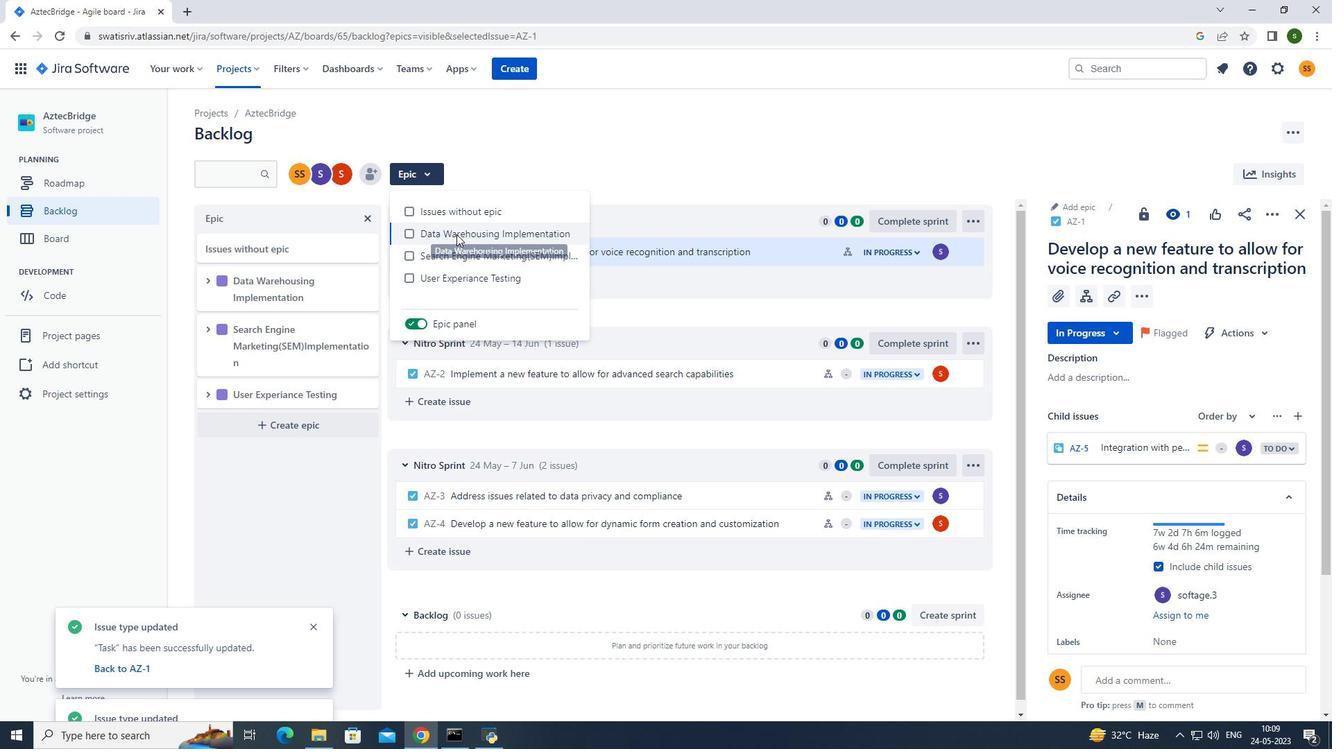 
Action: Mouse moved to (701, 150)
Screenshot: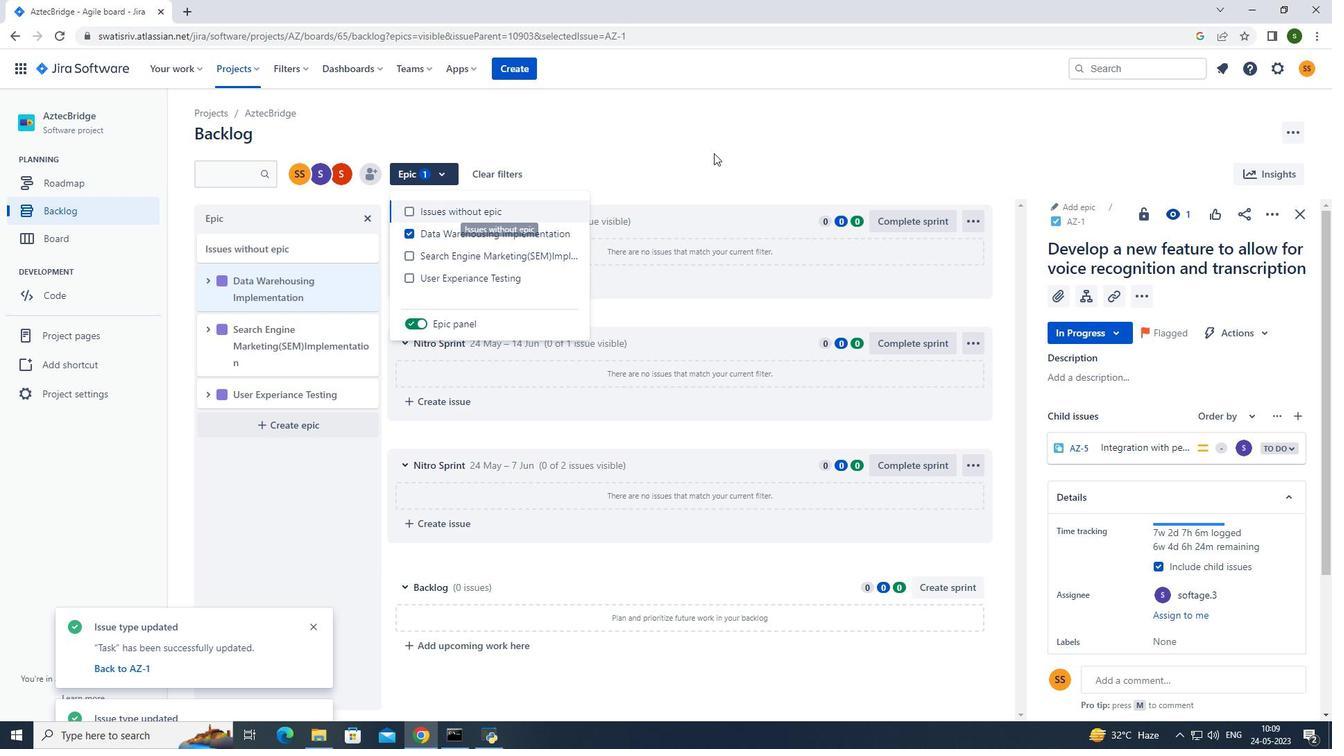 
Action: Mouse pressed left at (701, 150)
Screenshot: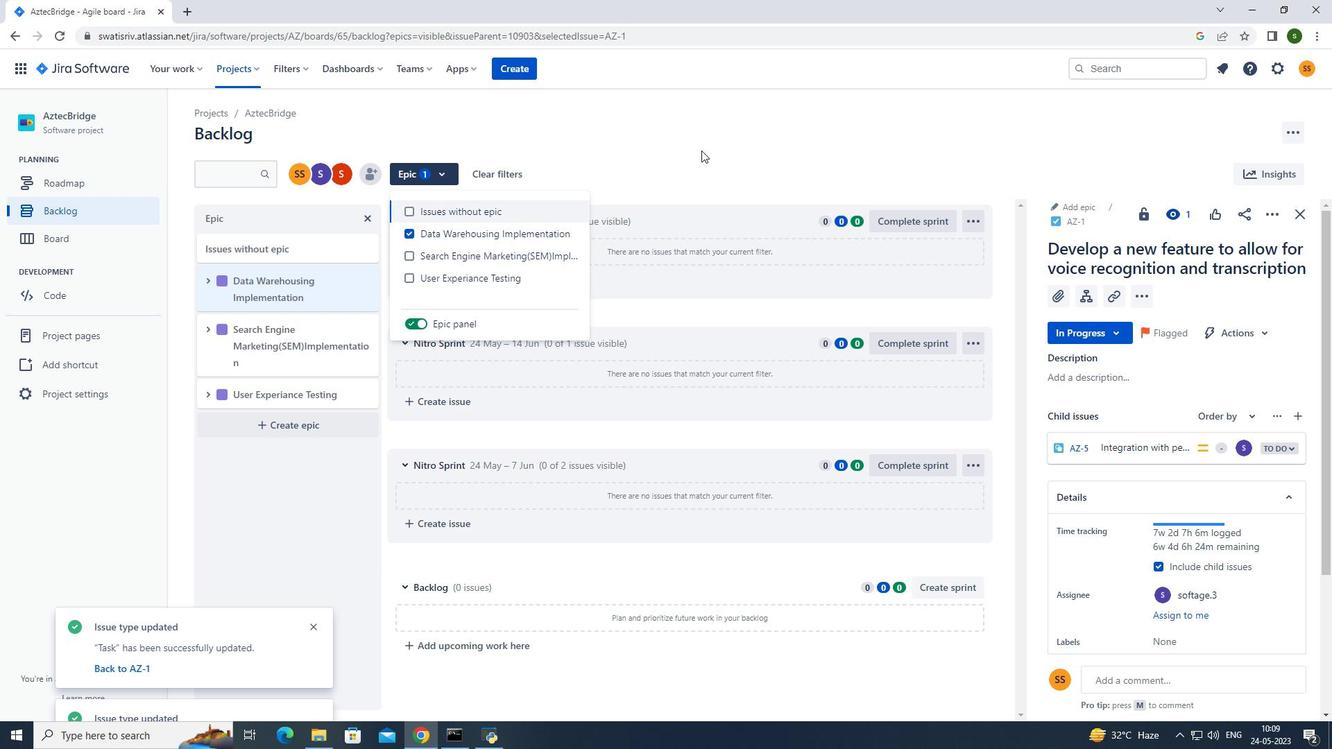 
Action: Mouse moved to (242, 71)
Screenshot: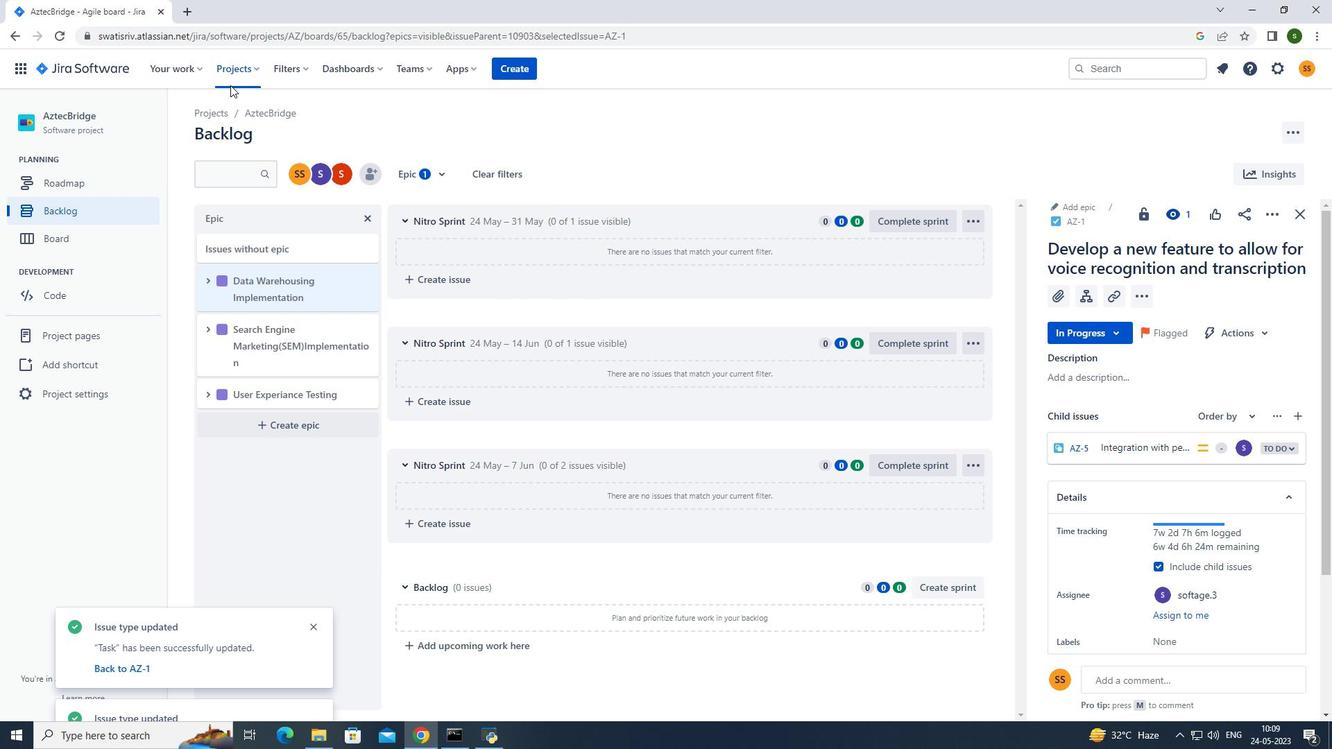 
Action: Mouse pressed left at (242, 71)
Screenshot: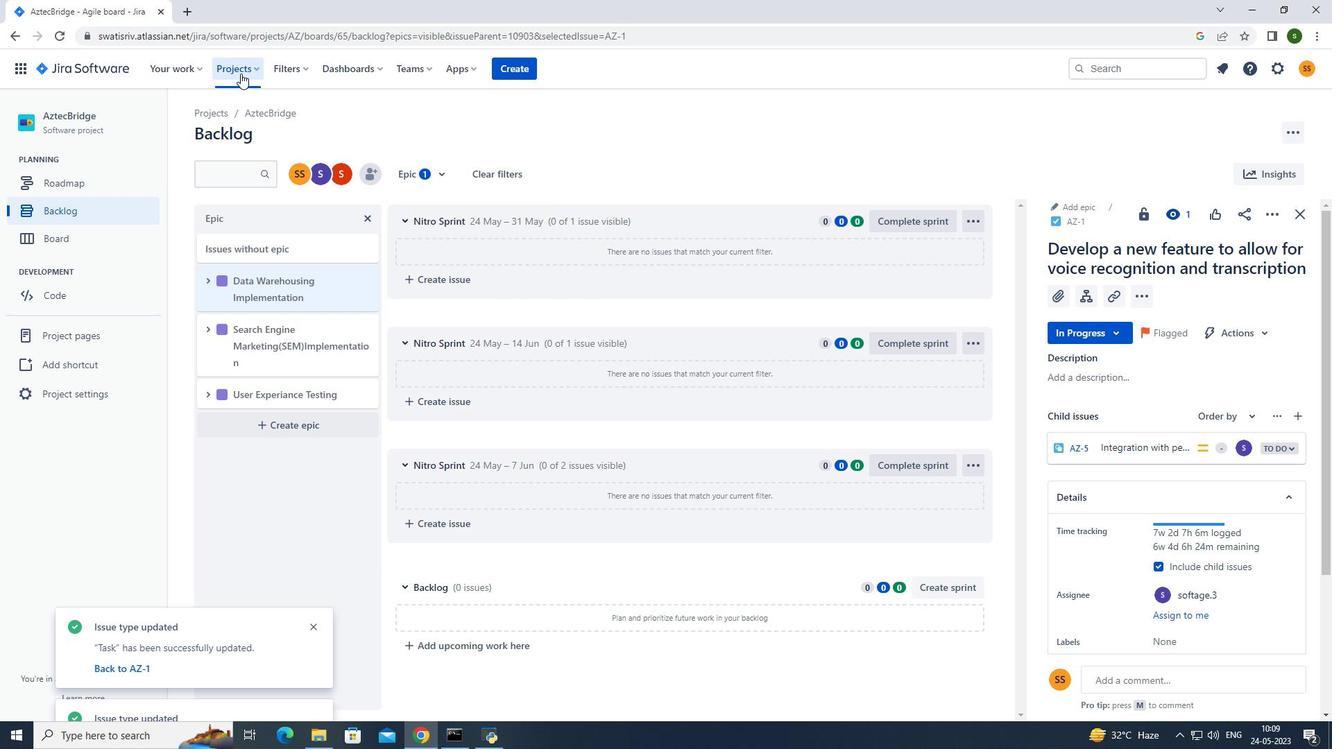 
Action: Mouse moved to (265, 138)
Screenshot: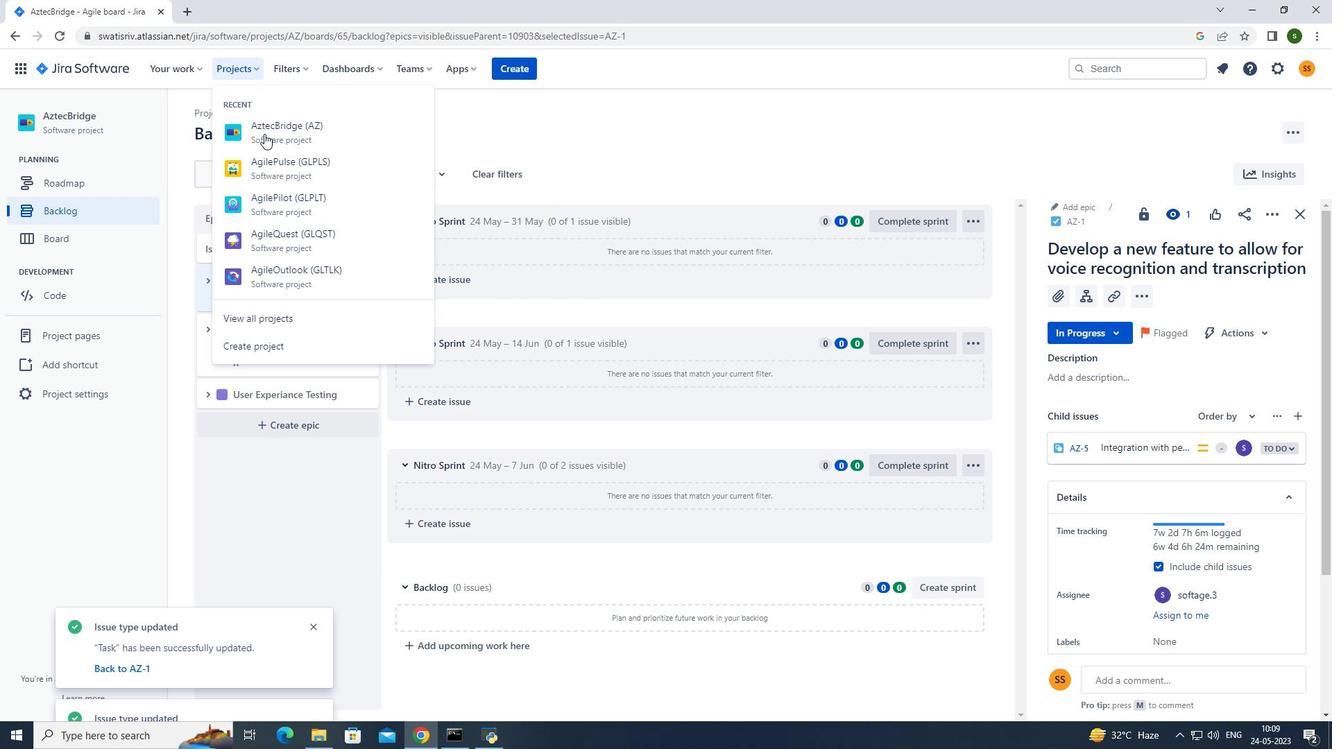 
Action: Mouse pressed left at (265, 138)
Screenshot: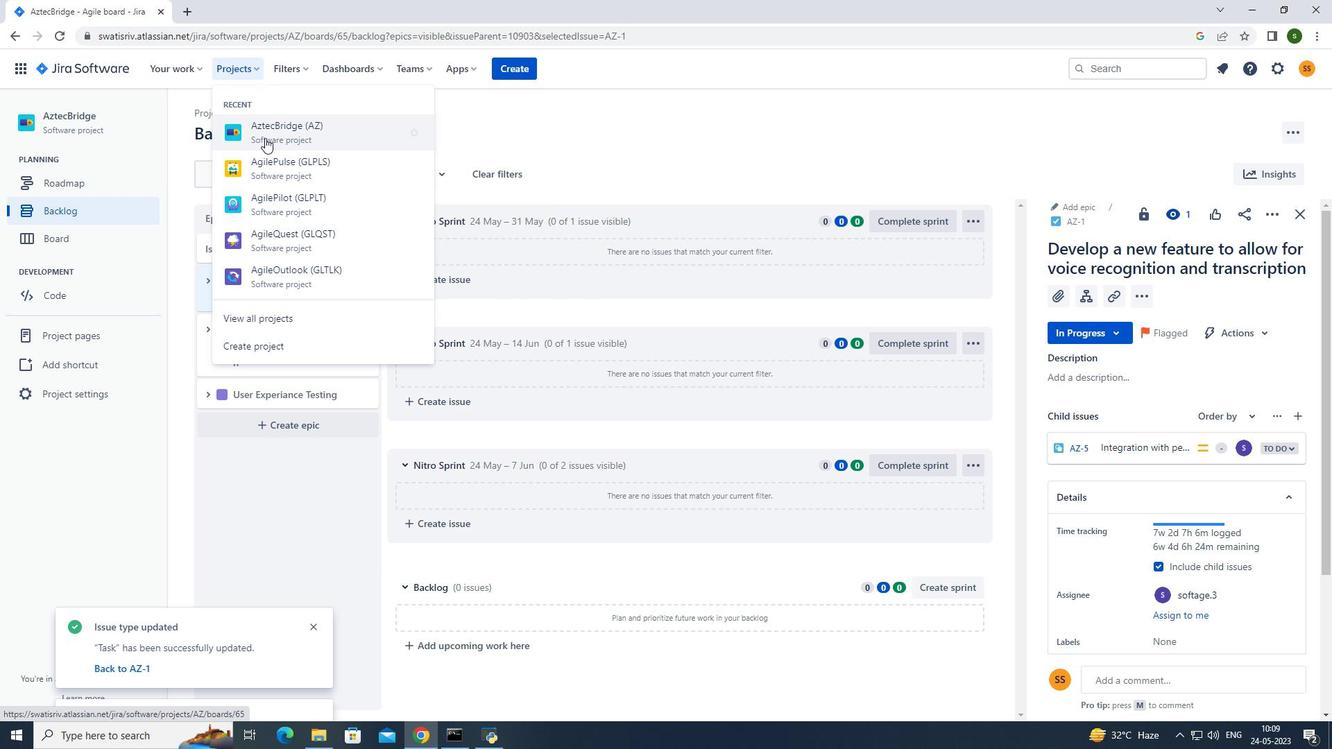 
Action: Mouse moved to (113, 209)
Screenshot: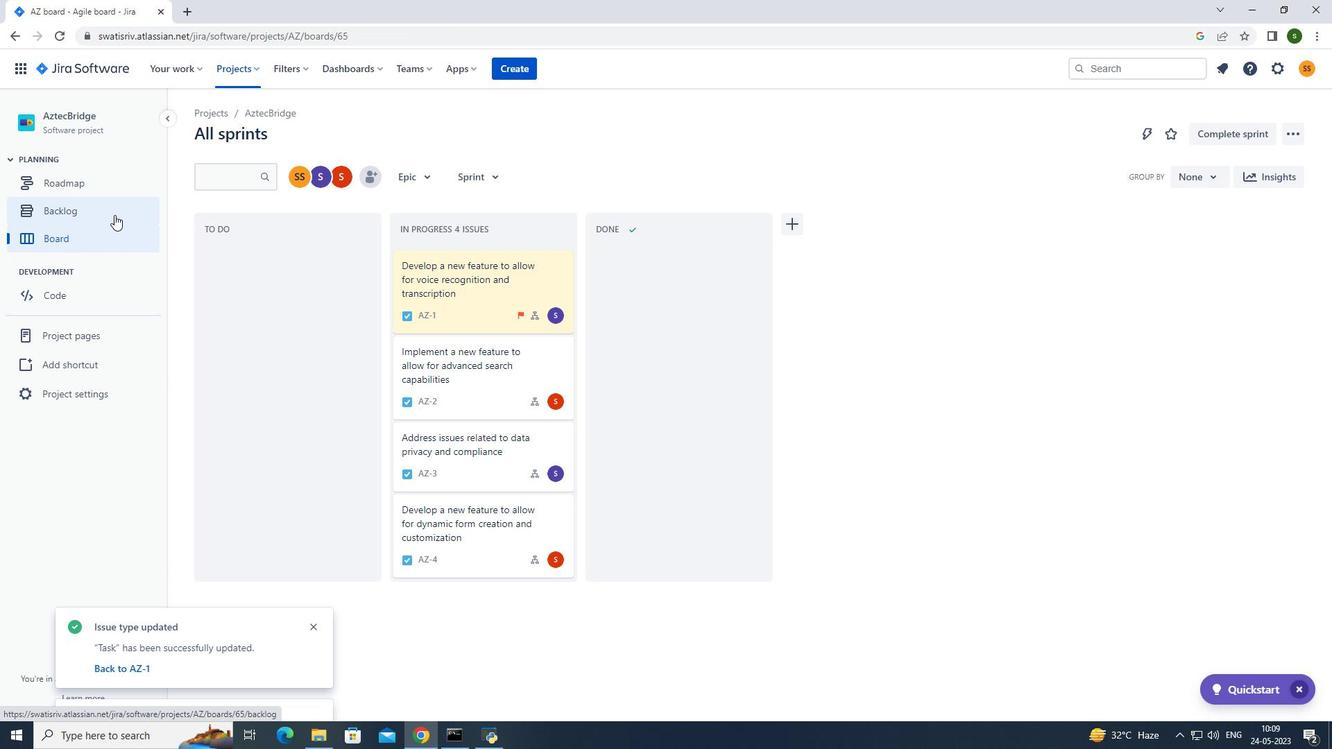
Action: Mouse pressed left at (113, 209)
Screenshot: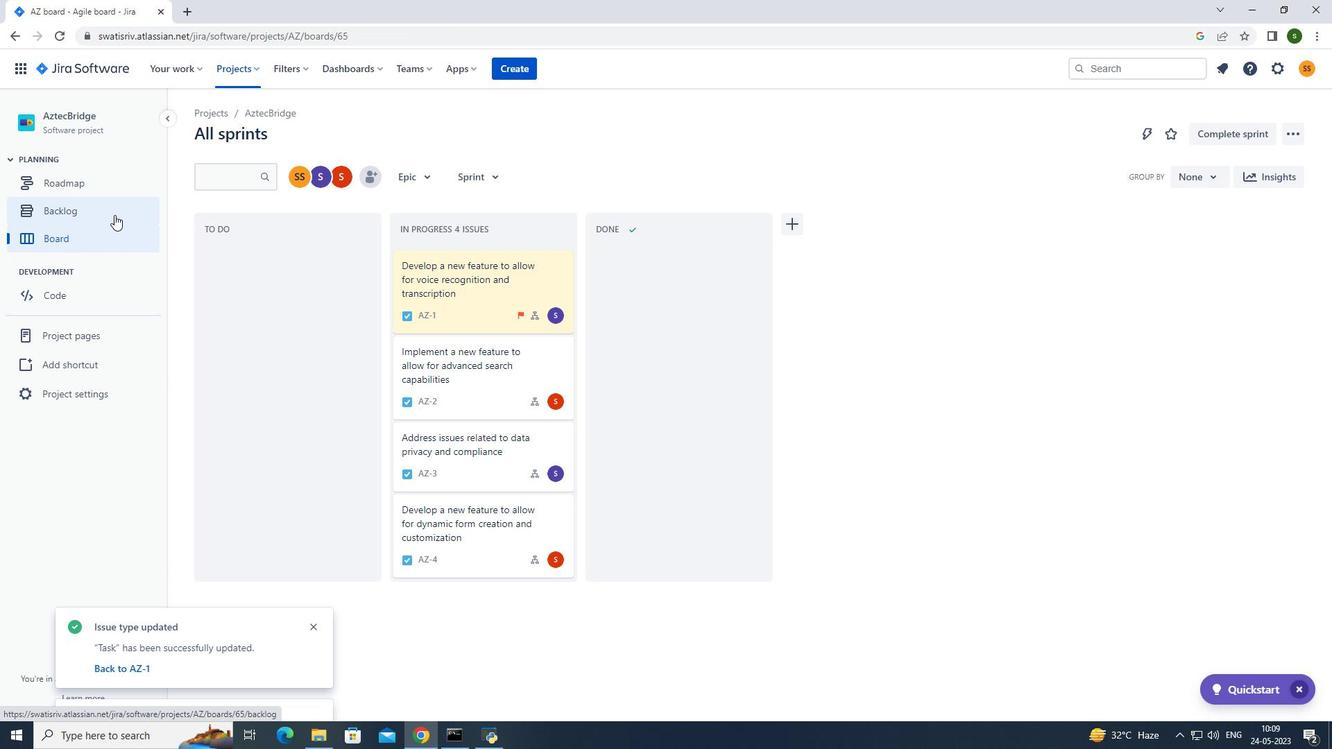 
Action: Mouse moved to (883, 370)
Screenshot: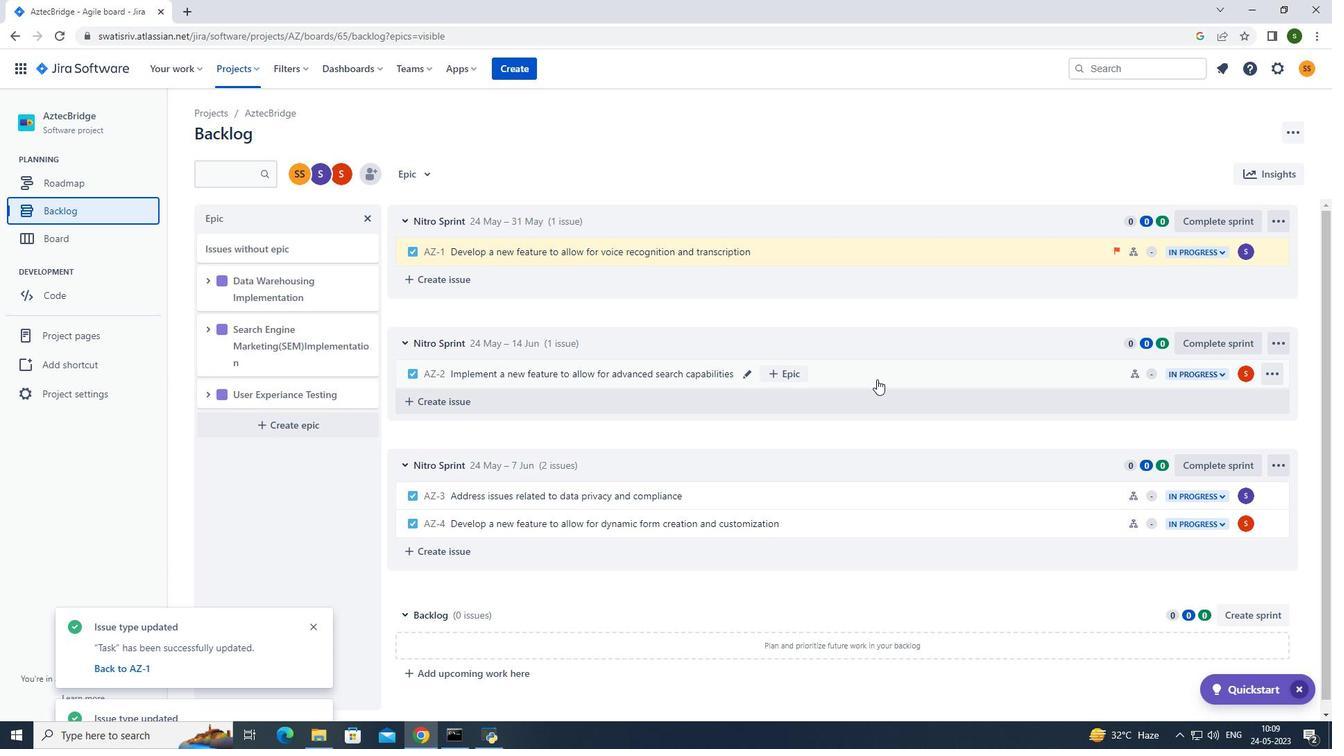 
Action: Mouse pressed left at (883, 370)
Screenshot: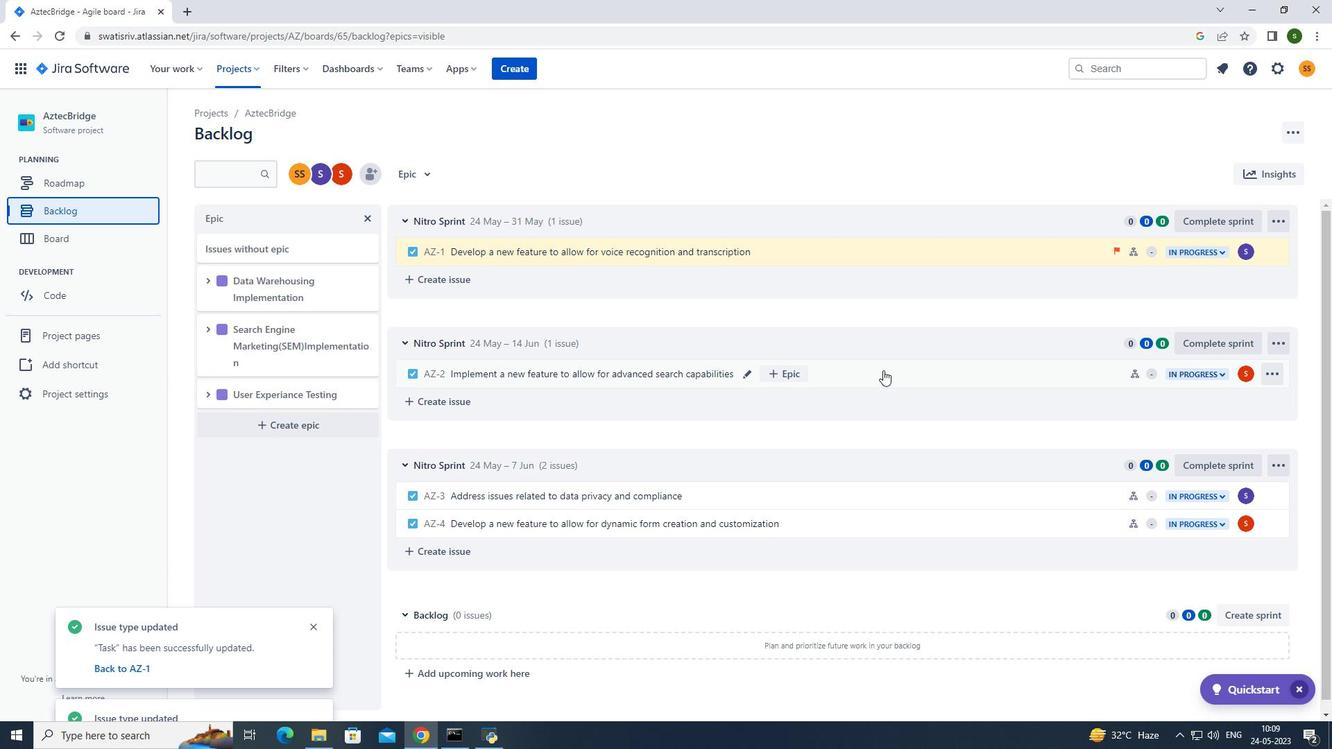 
Action: Mouse moved to (1278, 207)
Screenshot: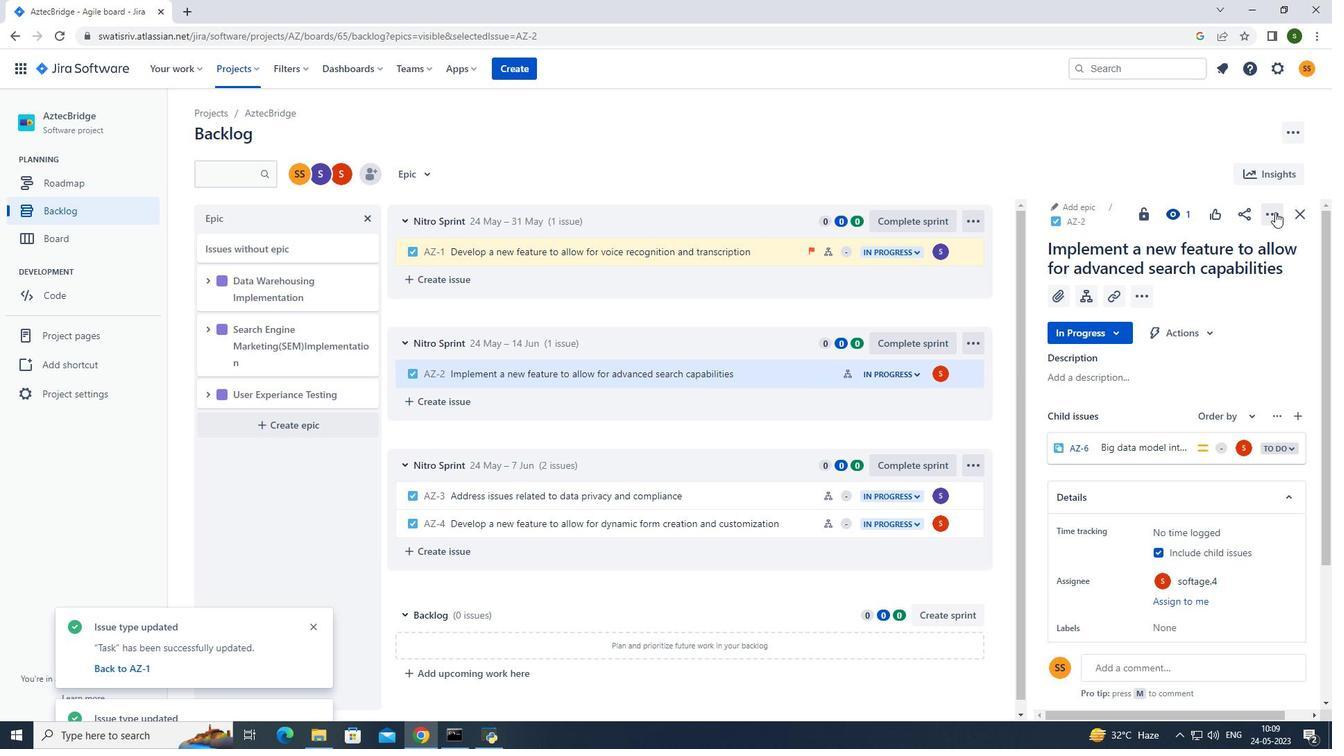
Action: Mouse pressed left at (1278, 207)
Screenshot: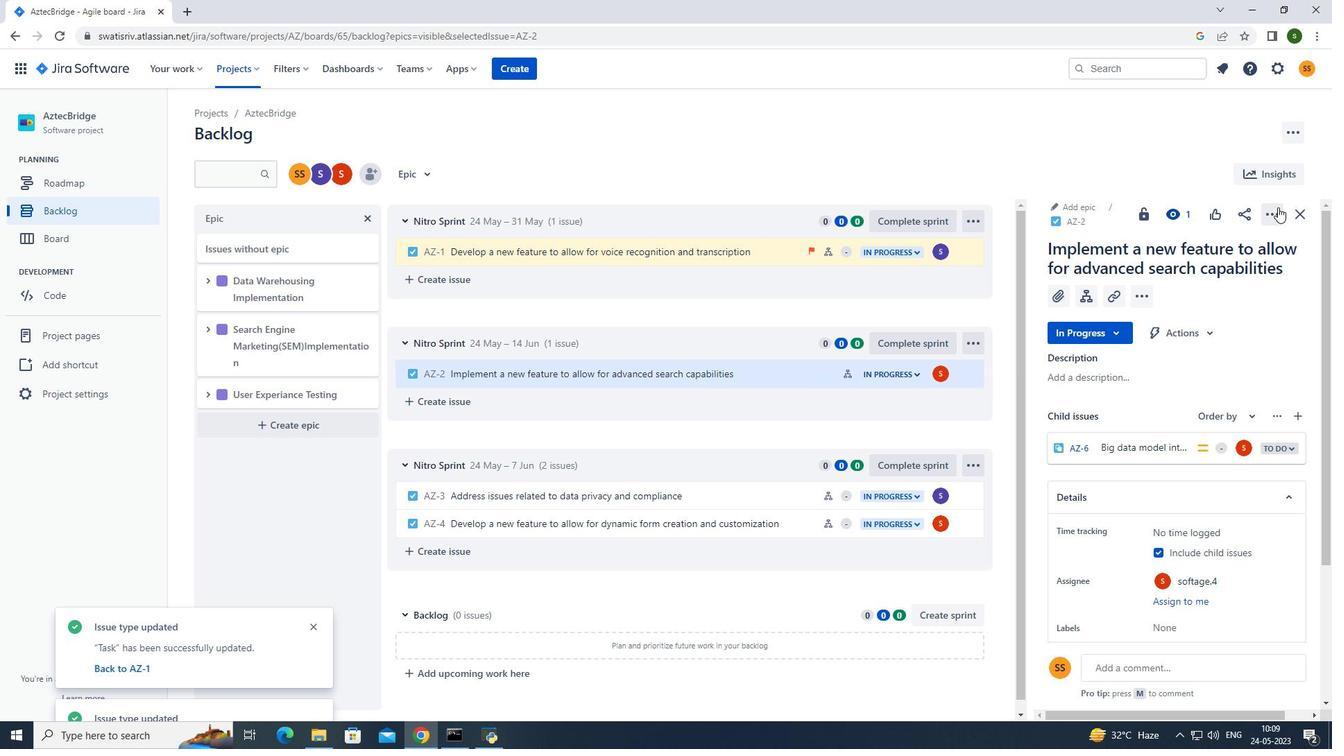 
Action: Mouse moved to (1230, 256)
Screenshot: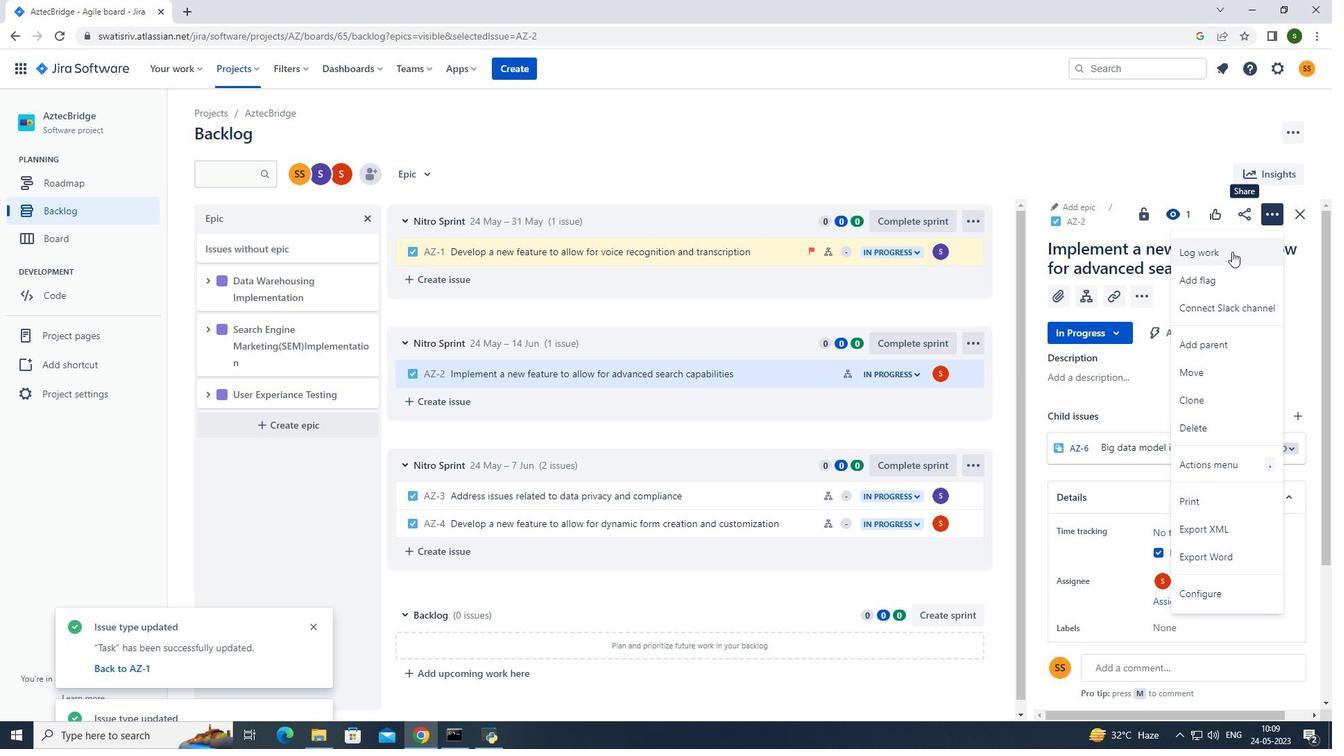 
Action: Mouse pressed left at (1230, 256)
Screenshot: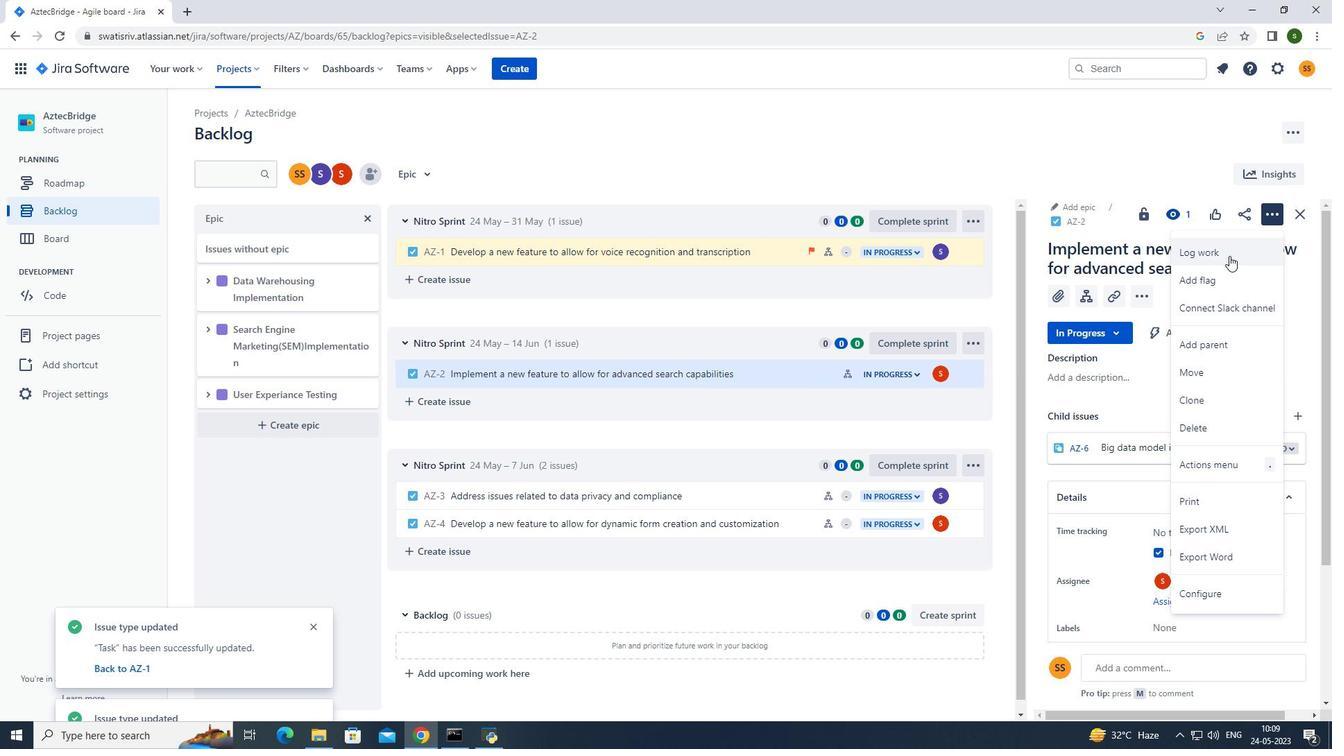 
Action: Mouse moved to (578, 204)
Screenshot: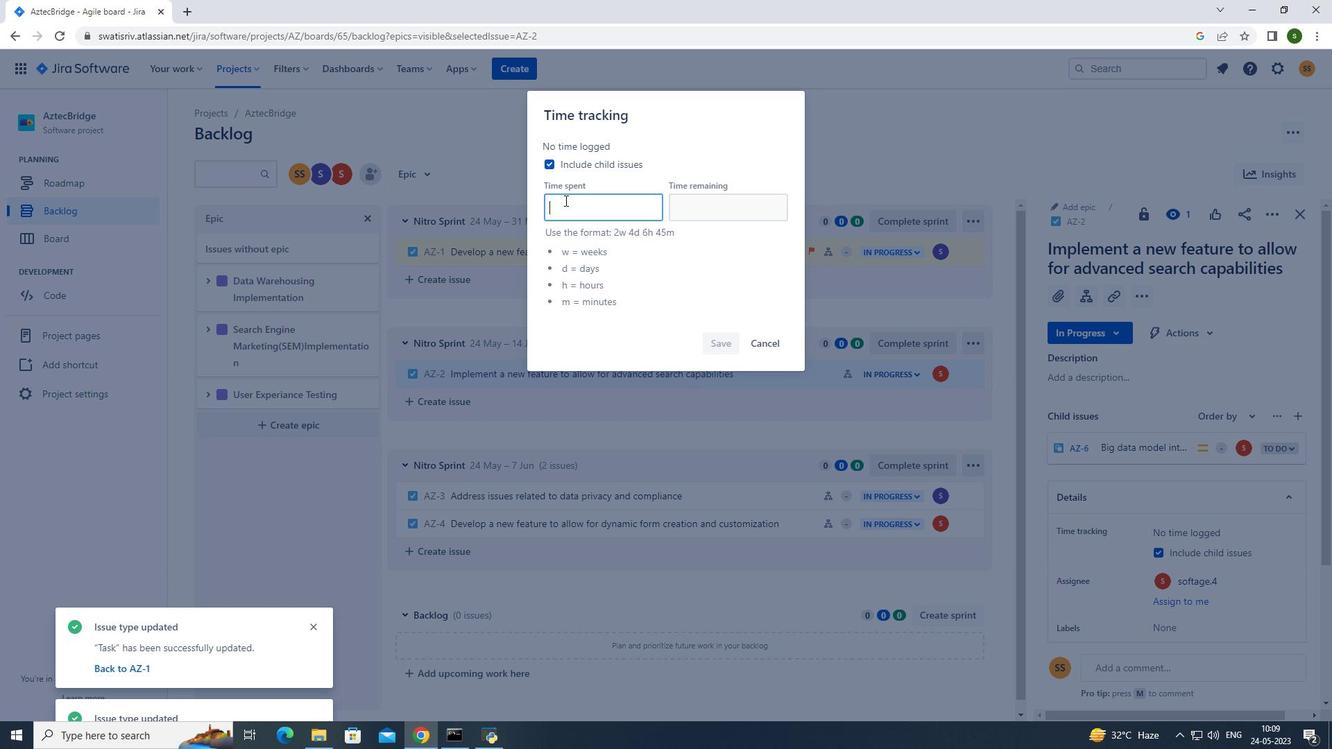 
Action: Mouse pressed left at (578, 204)
Screenshot: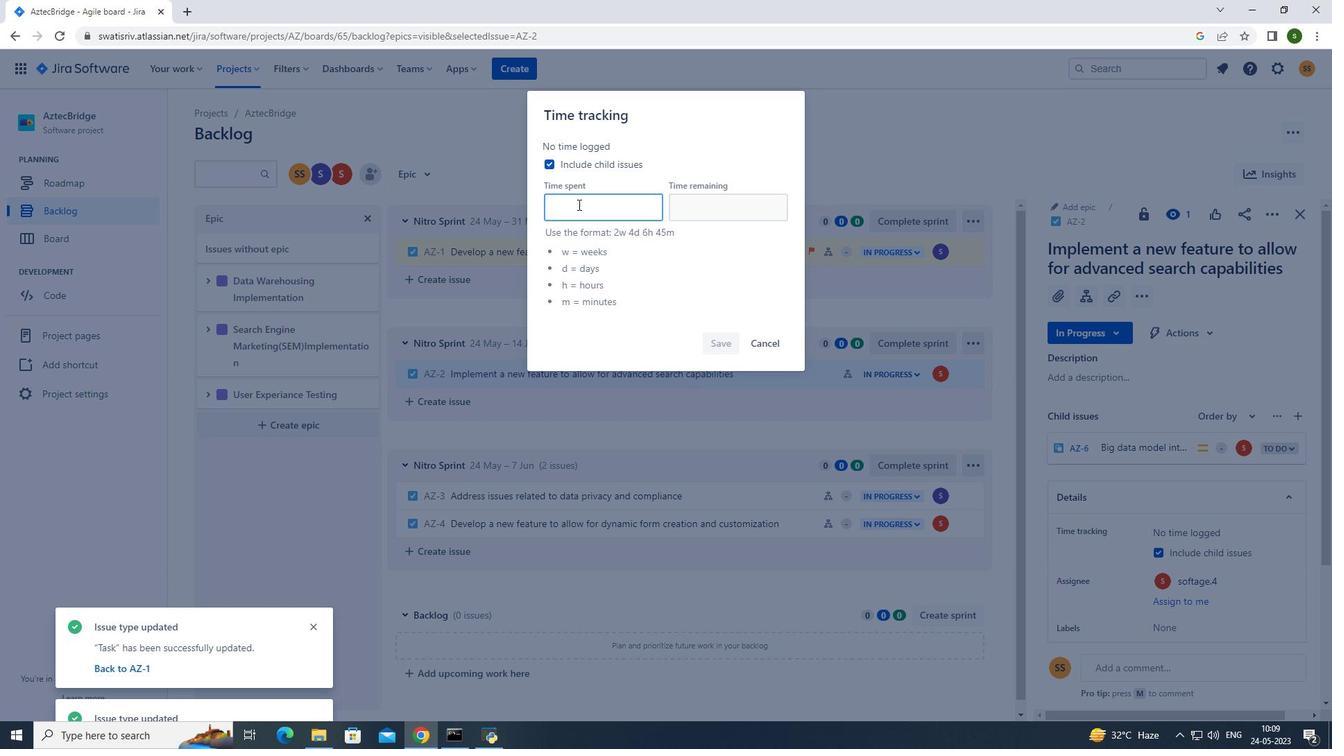 
Action: Key pressed 6w<Key.space>4d<Key.space>6h50<Key.backspace><Key.backspace><Key.space>50m
Screenshot: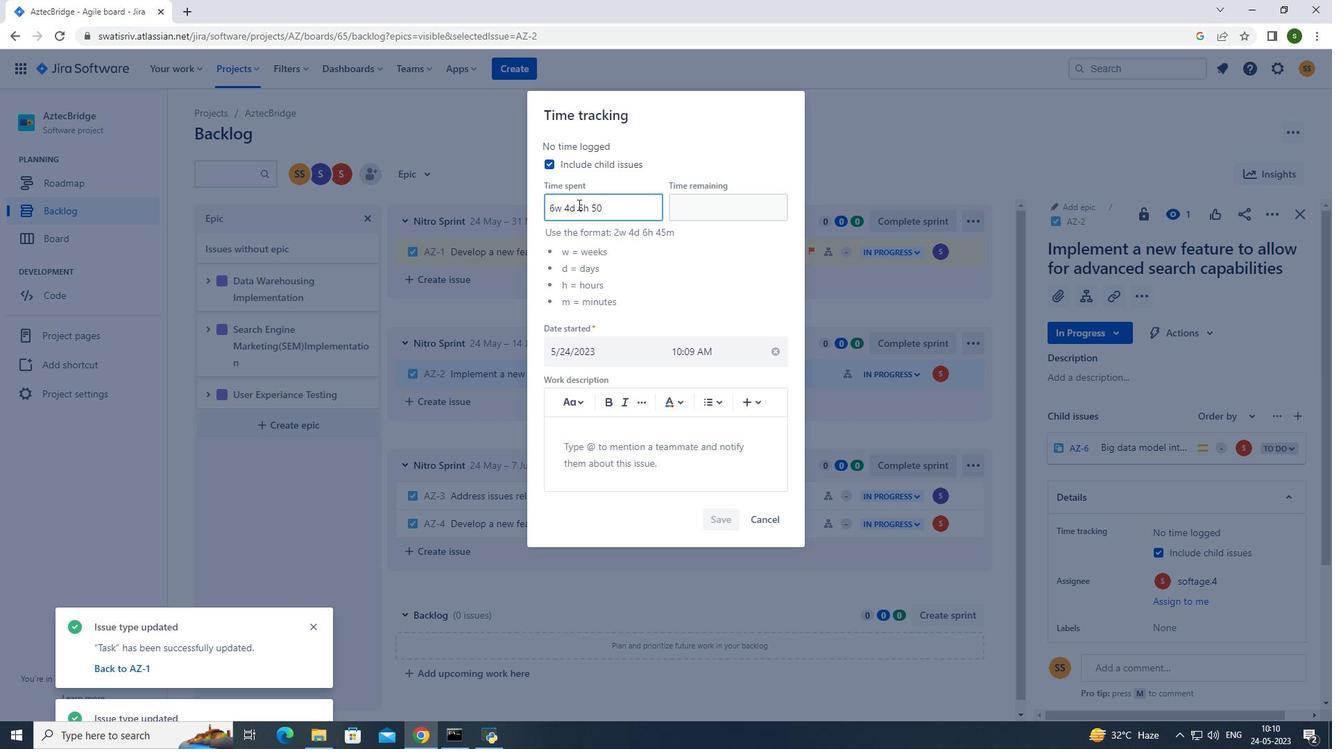
Action: Mouse moved to (690, 211)
Screenshot: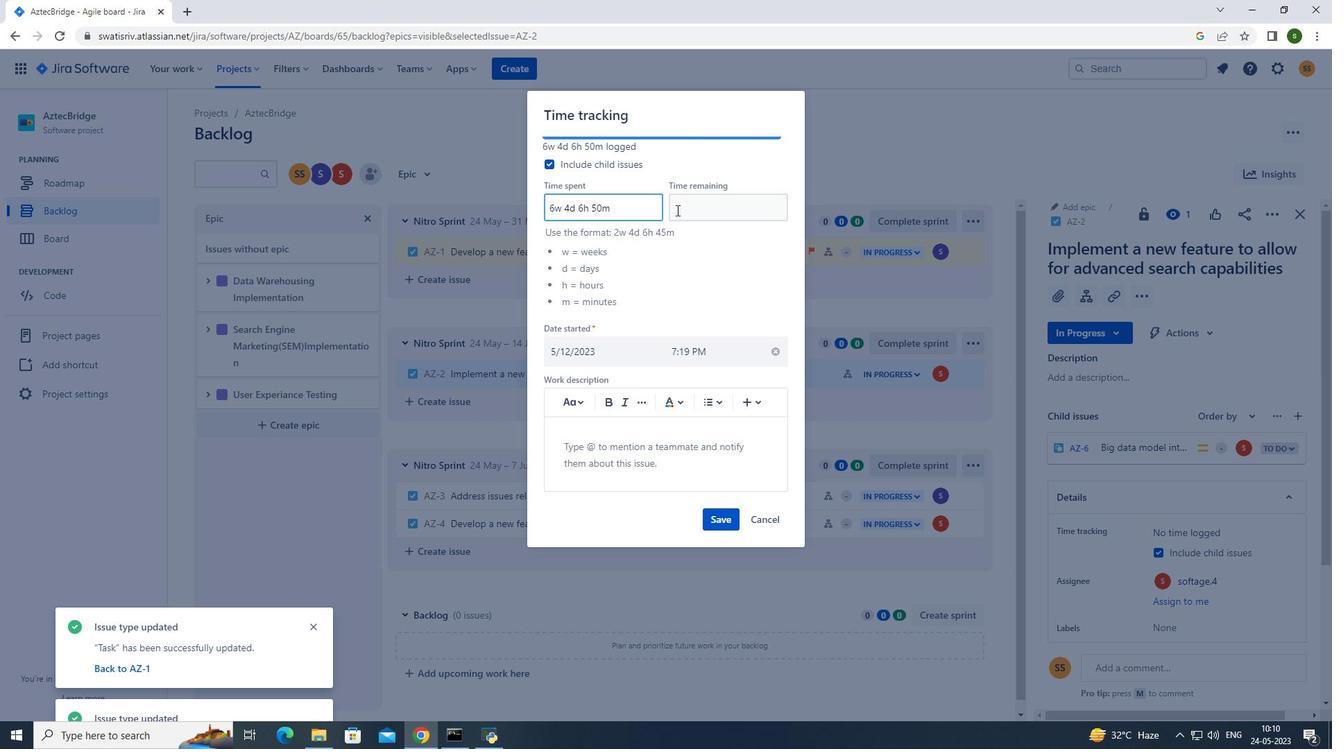 
Action: Mouse pressed left at (690, 211)
Screenshot: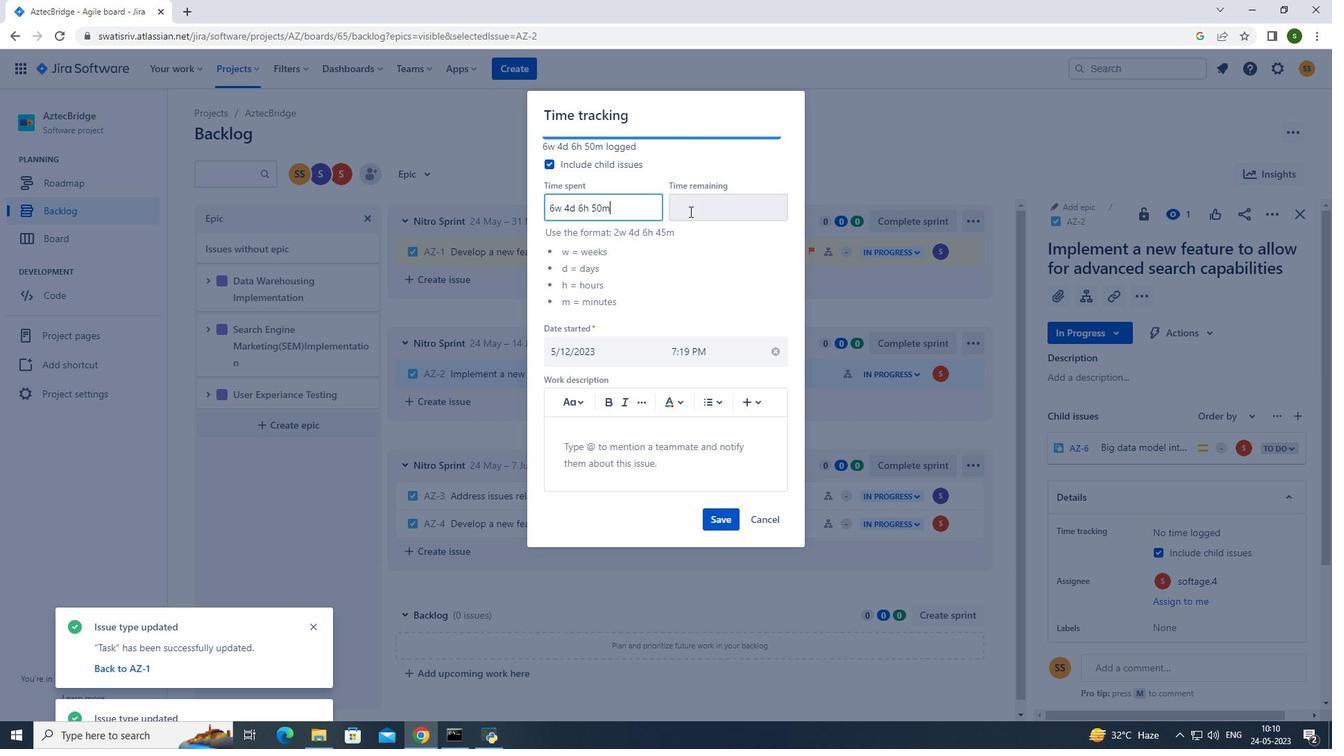 
Action: Key pressed 2w<Key.space>3d<Key.space>9h<Key.space>51m
Screenshot: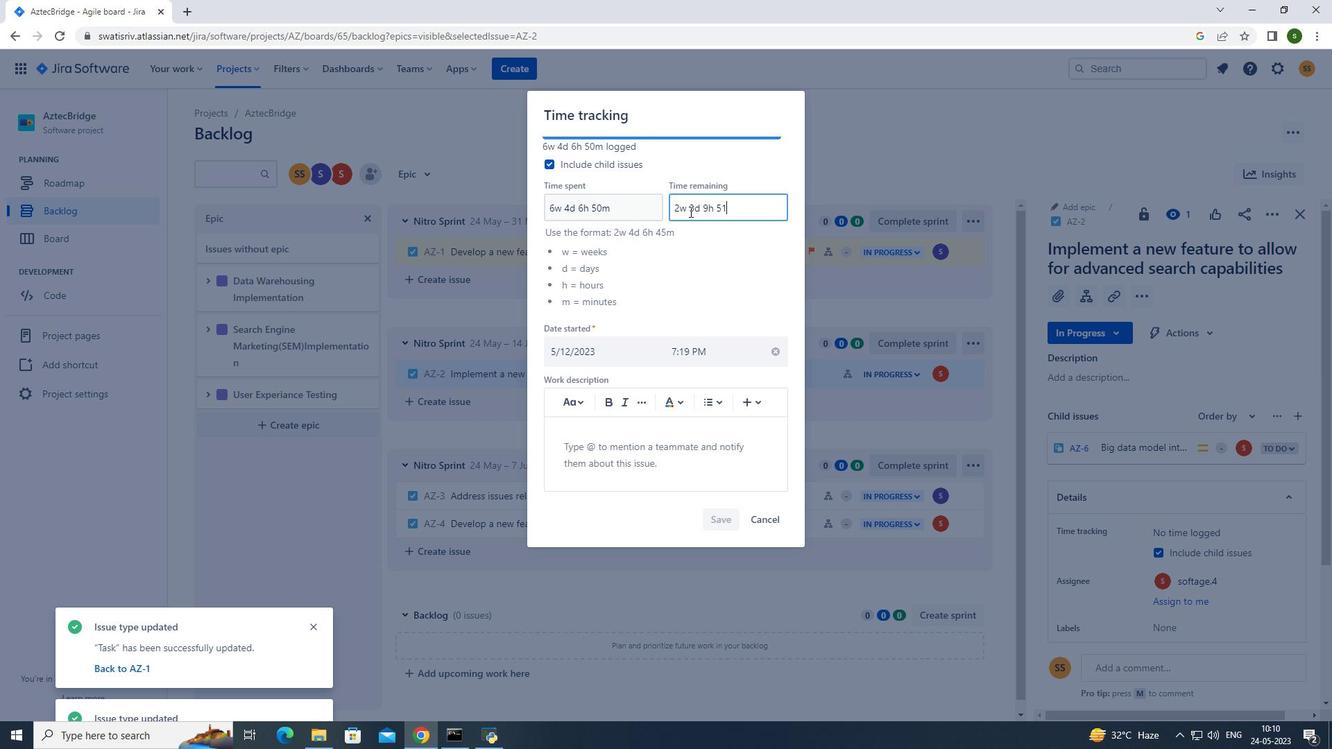 
Action: Mouse moved to (727, 518)
Screenshot: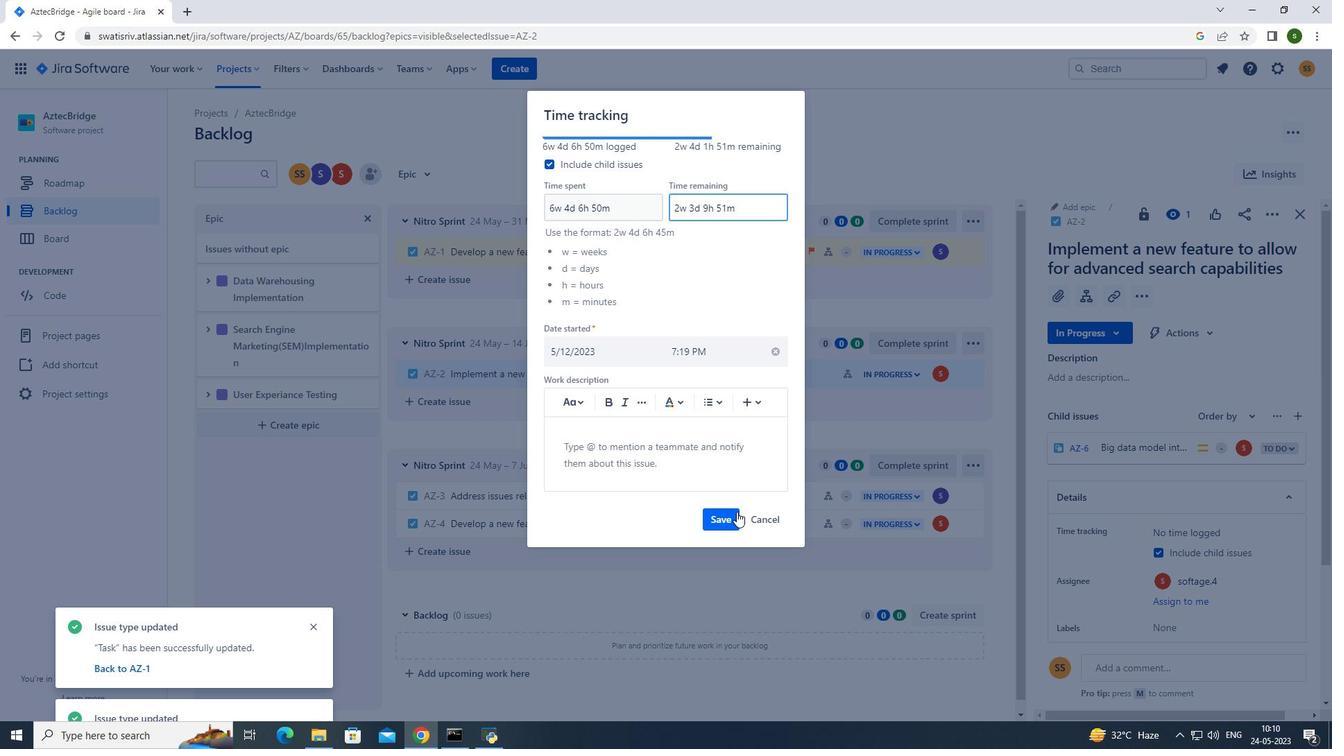 
Action: Mouse pressed left at (727, 518)
Screenshot: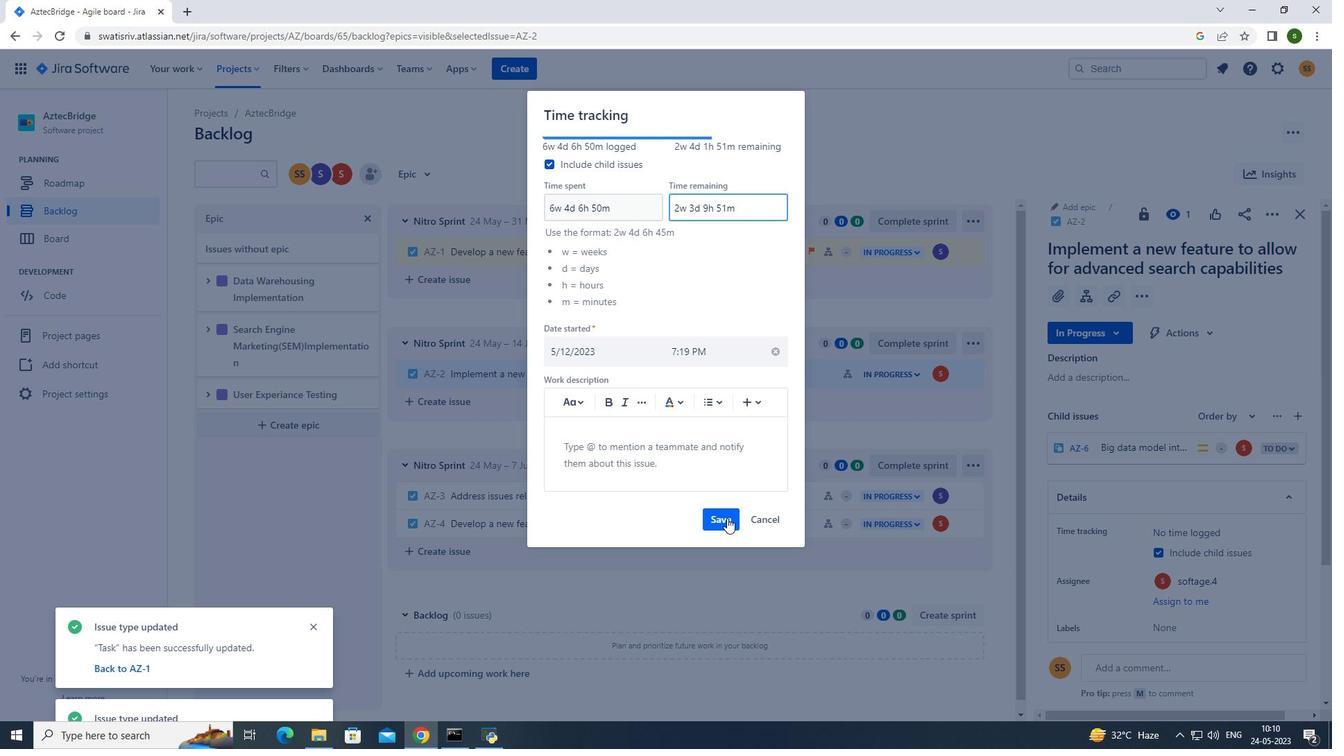 
Action: Mouse moved to (1267, 215)
Screenshot: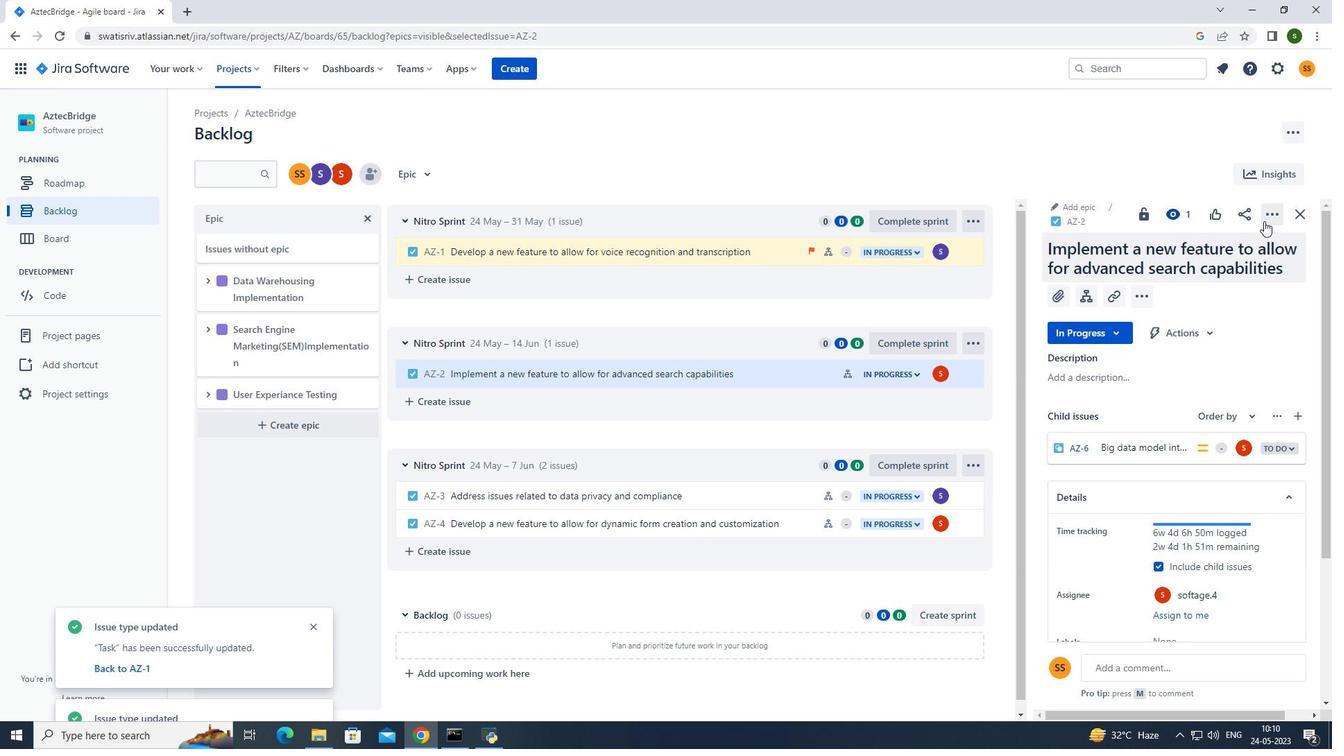 
Action: Mouse pressed left at (1267, 215)
Screenshot: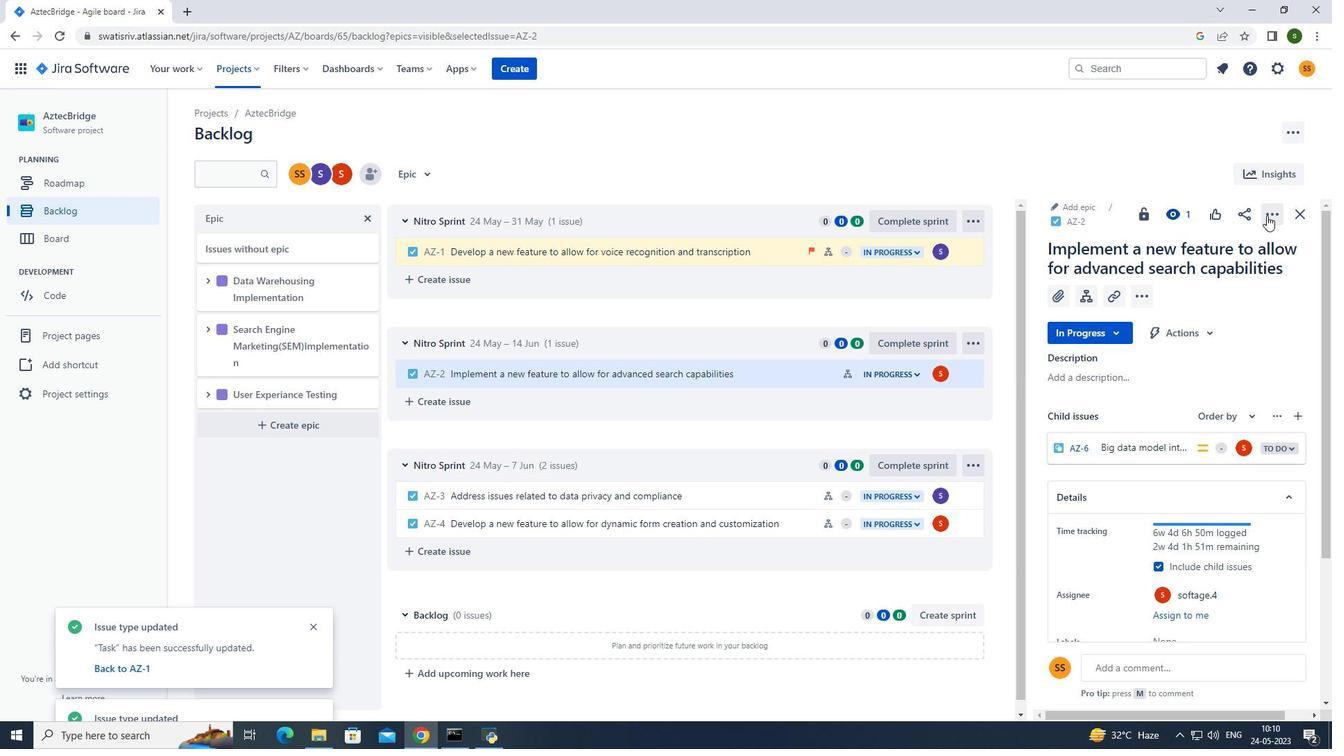 
Action: Mouse moved to (1207, 398)
Screenshot: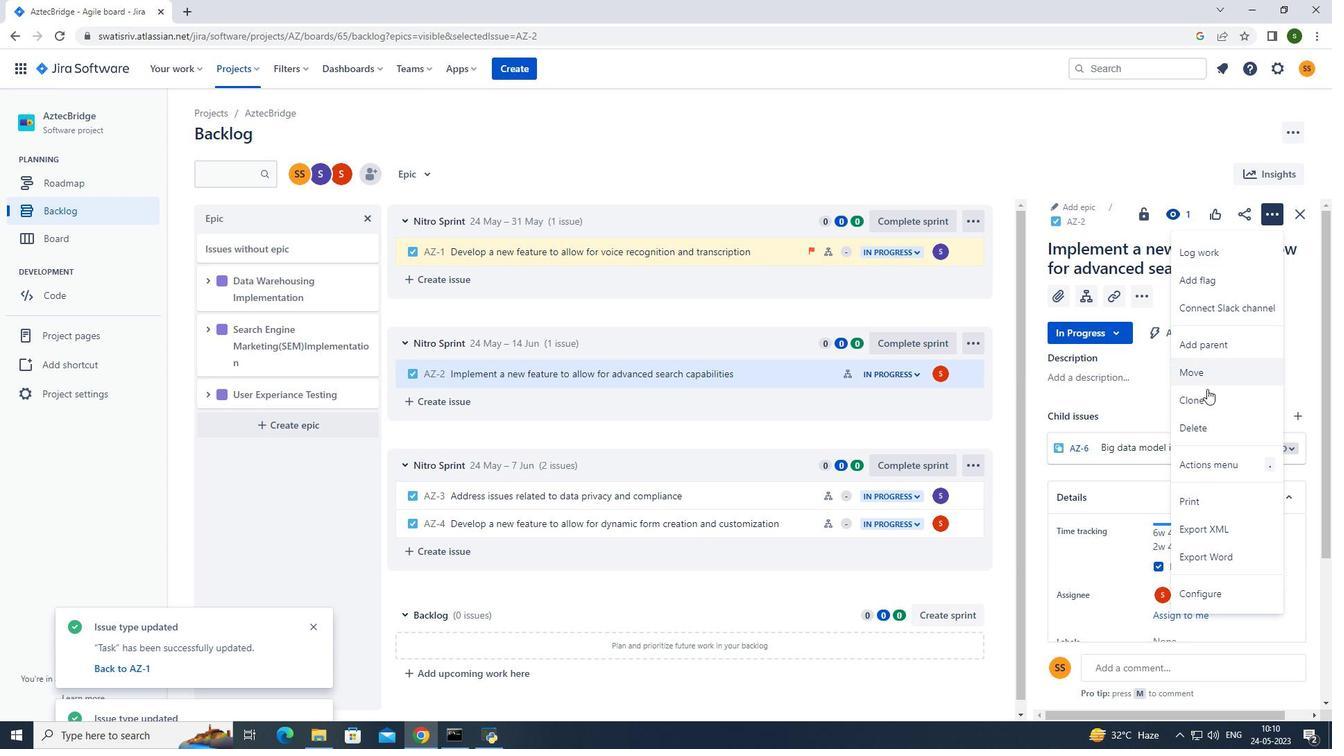 
Action: Mouse pressed left at (1207, 398)
Screenshot: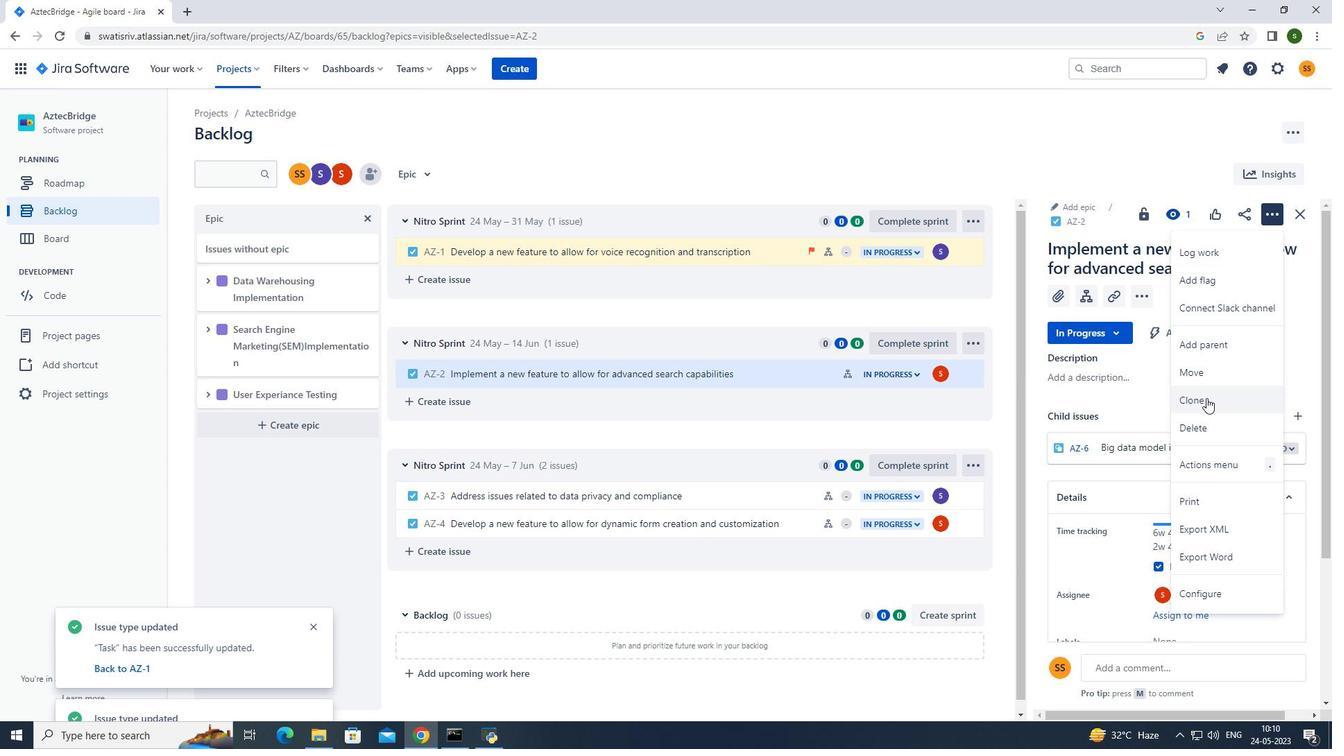 
Action: Mouse moved to (760, 301)
Screenshot: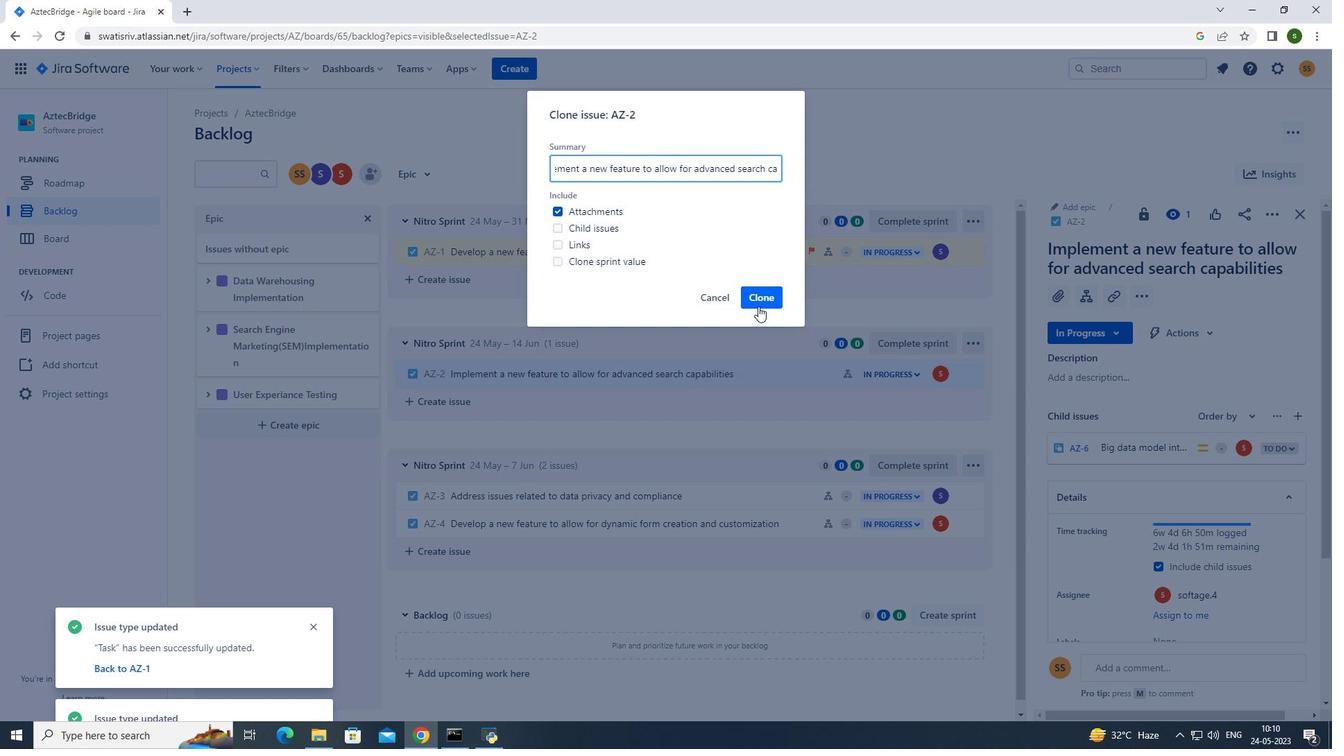 
Action: Mouse pressed left at (760, 301)
Screenshot: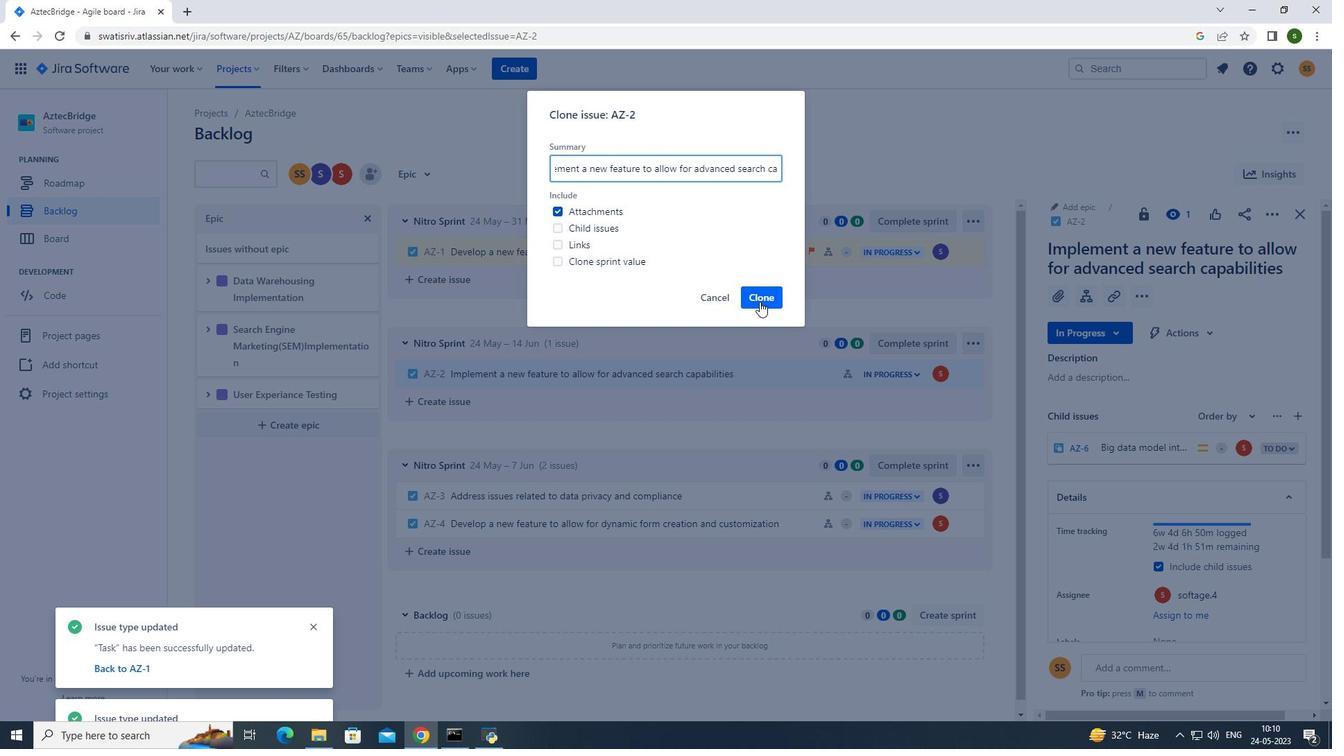 
Action: Mouse moved to (431, 177)
Screenshot: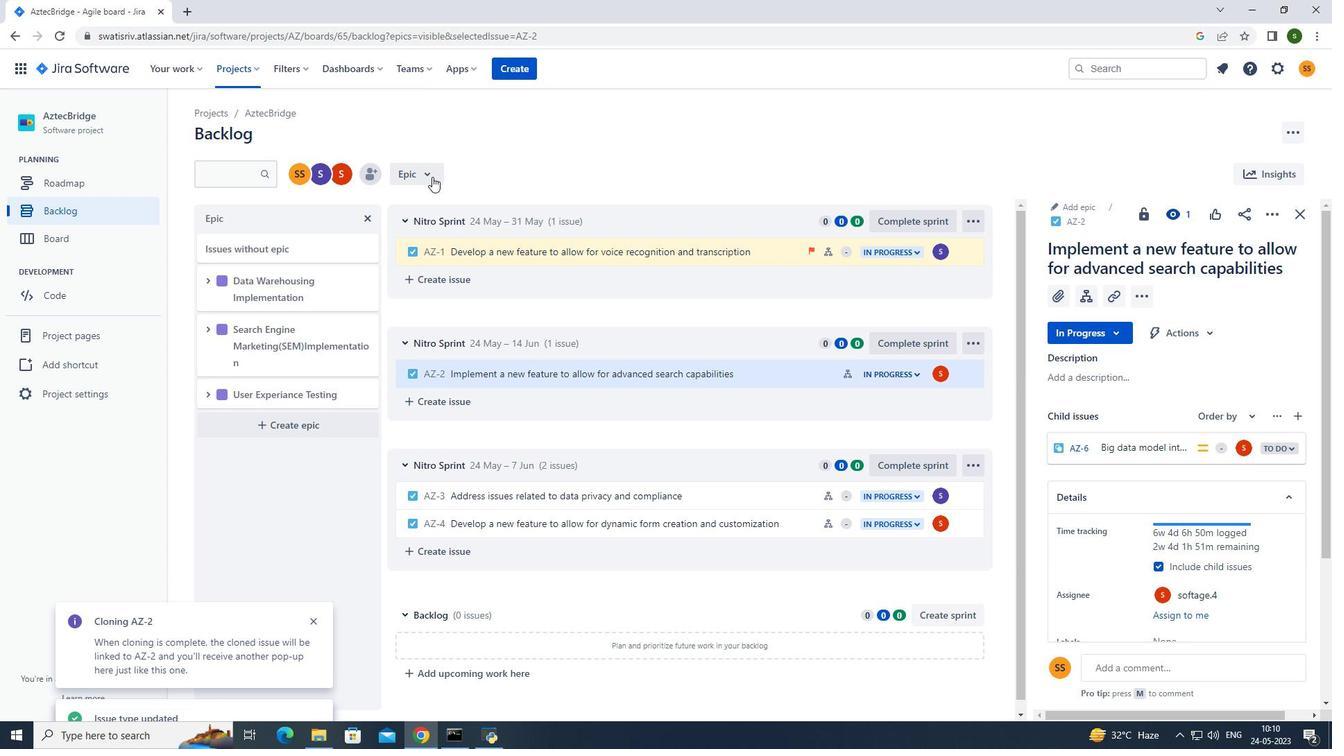 
Action: Mouse pressed left at (431, 177)
Screenshot: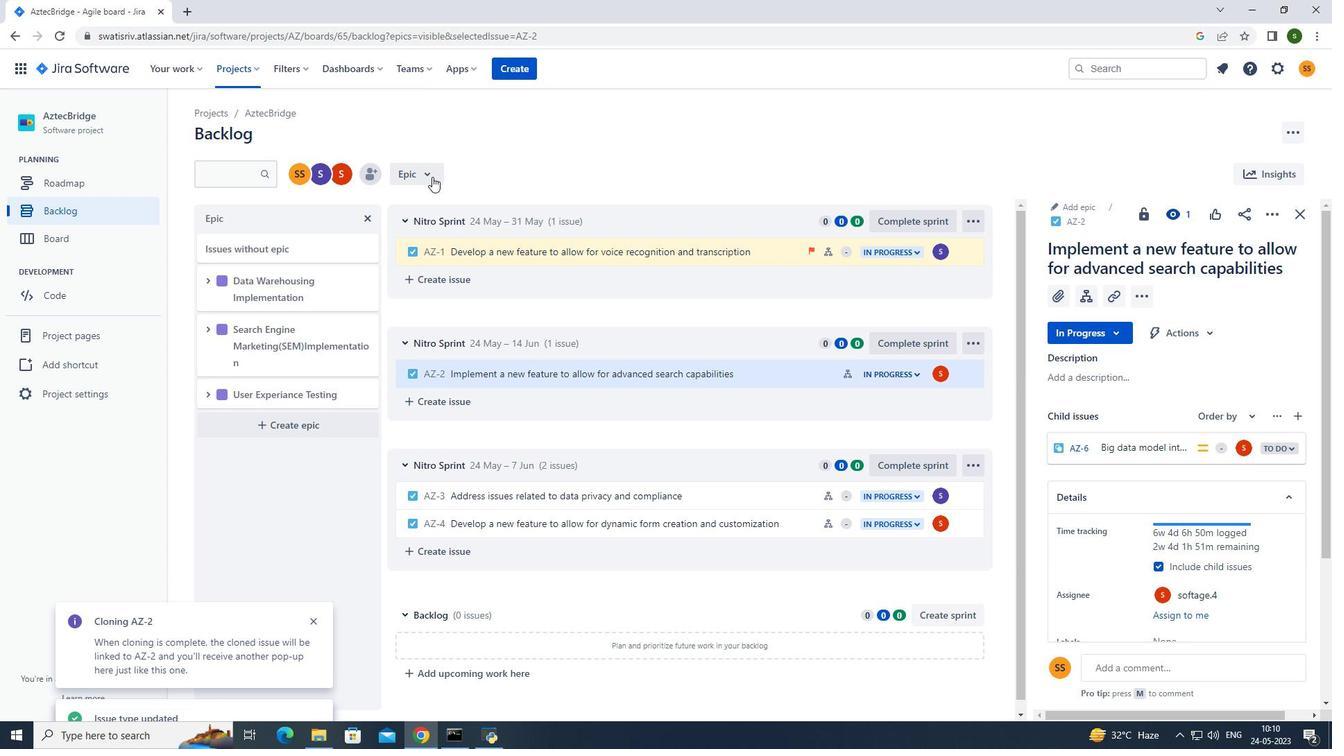
Action: Mouse moved to (456, 254)
Screenshot: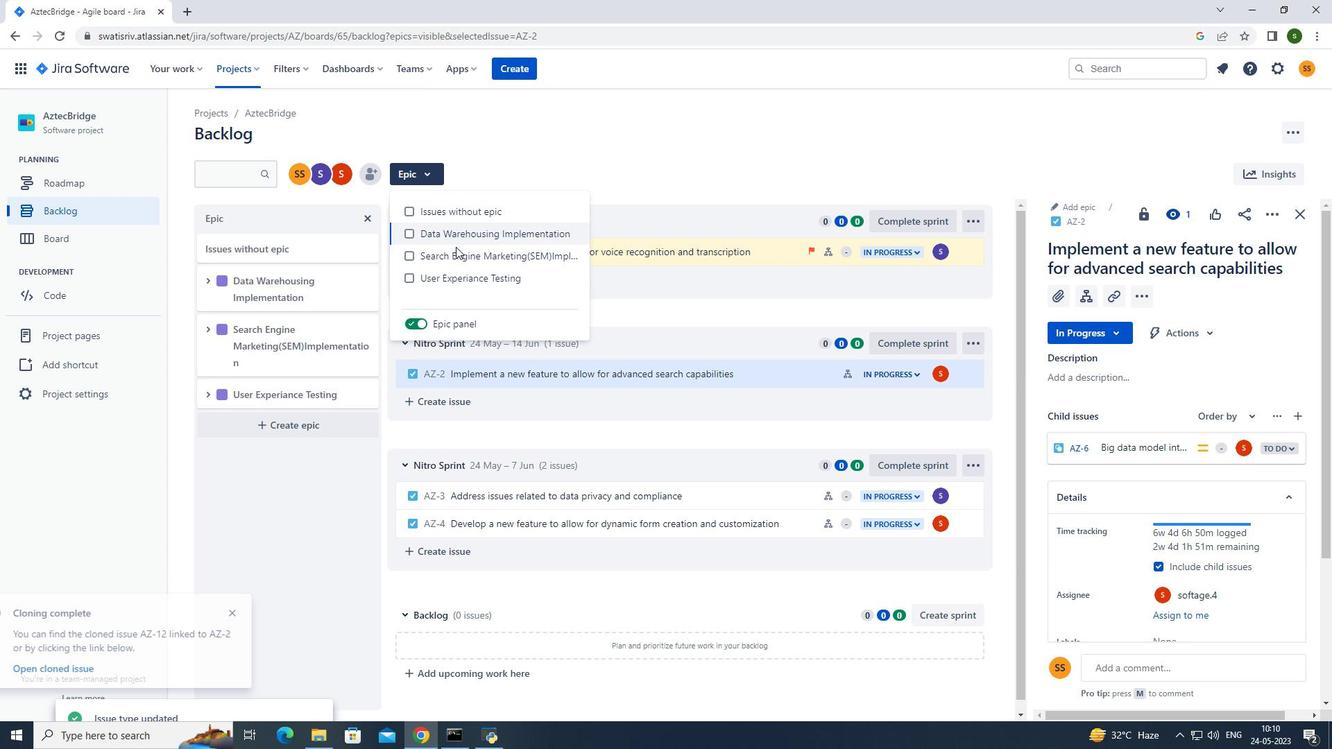 
Action: Mouse pressed left at (456, 254)
Screenshot: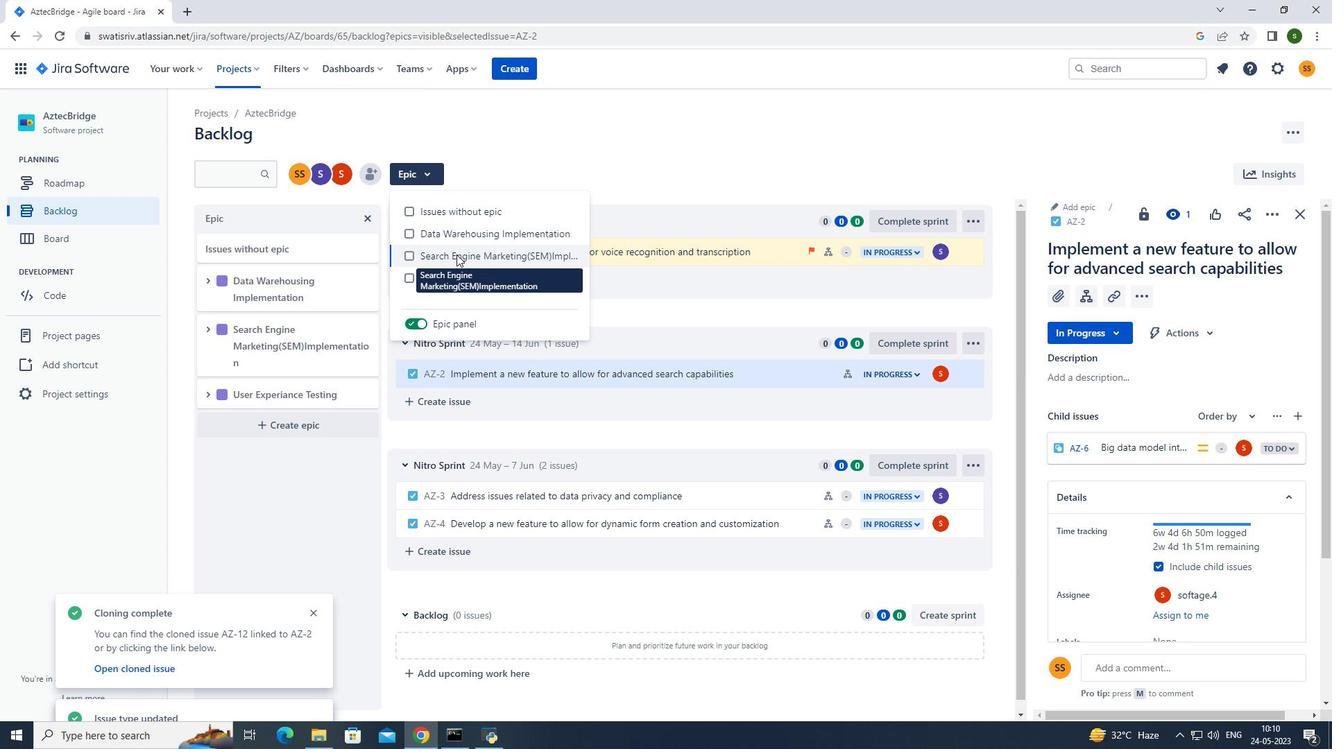 
Action: Mouse moved to (621, 150)
Screenshot: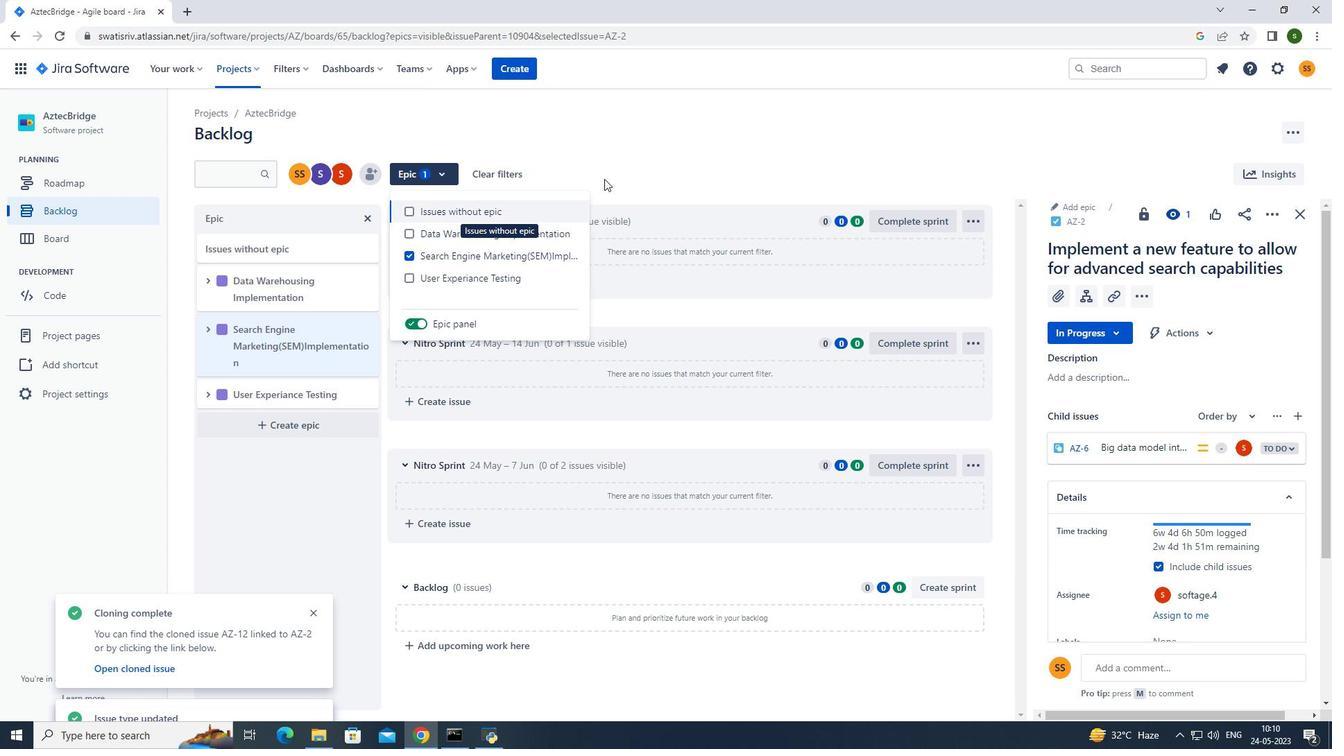 
Action: Mouse pressed left at (621, 150)
Screenshot: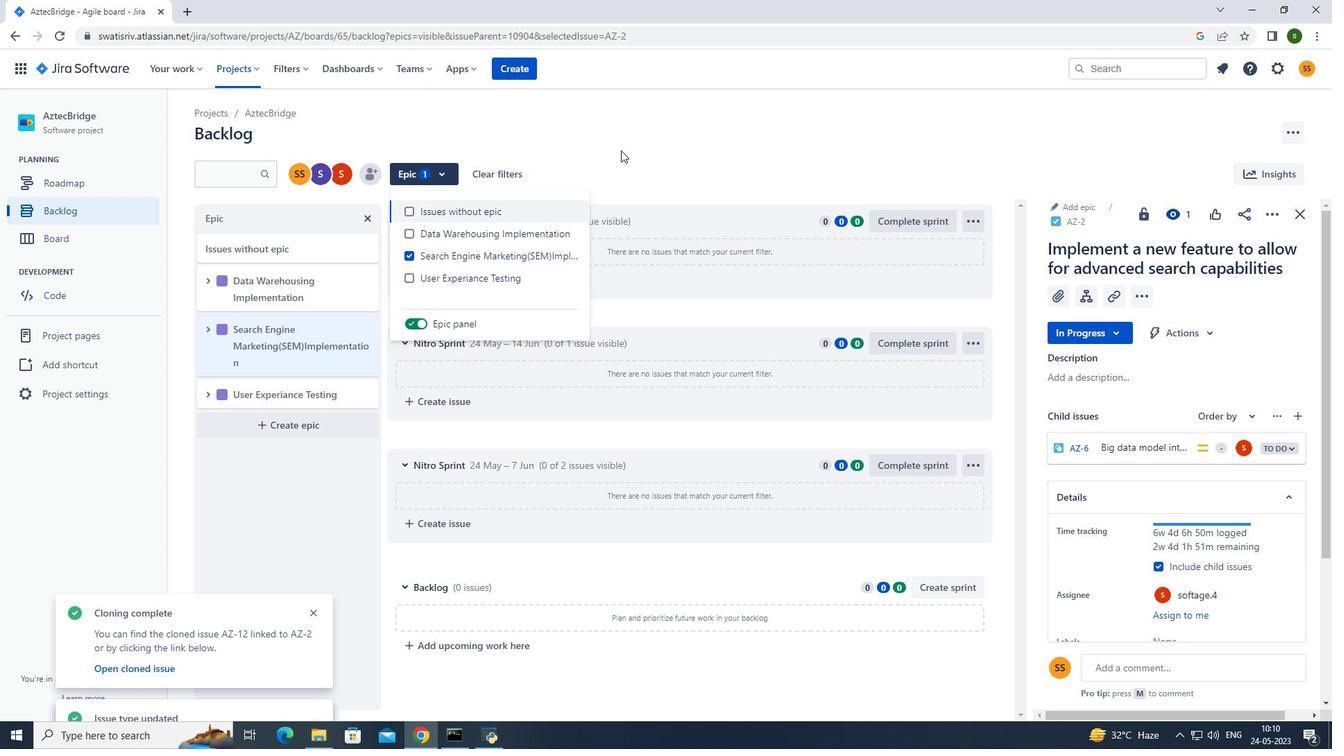 
